 Task: Create an HTML page with a clickable button that triggers a function.
Action: Mouse moved to (68, 135)
Screenshot: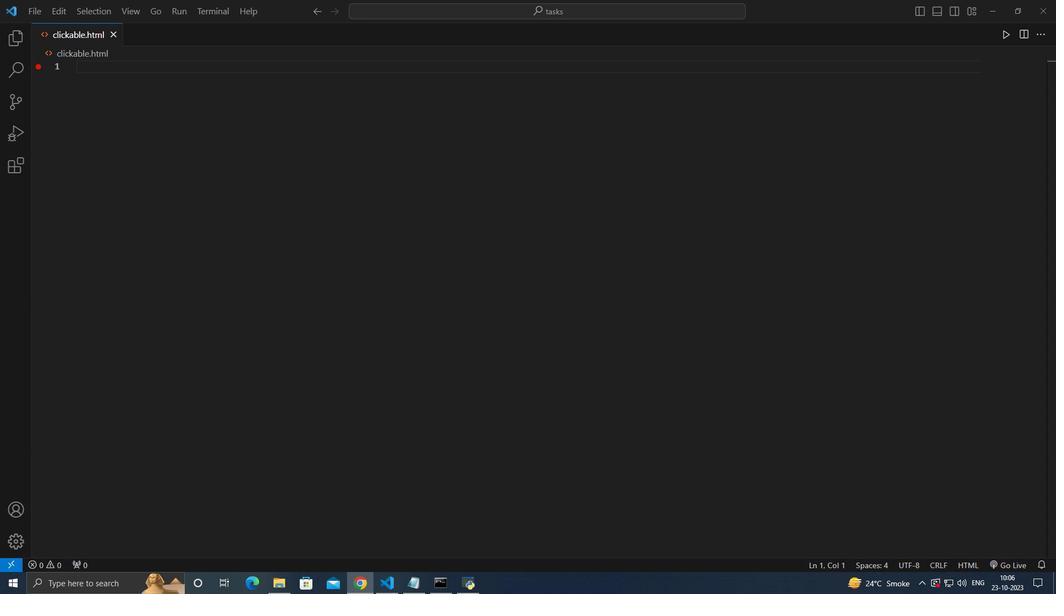 
Action: Mouse pressed left at (68, 135)
Screenshot: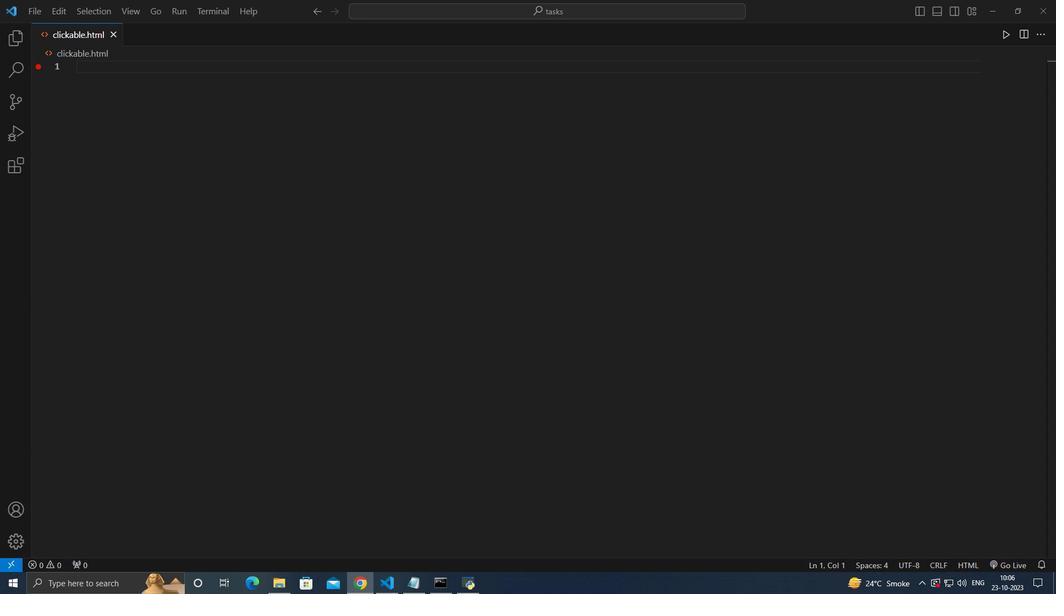 
Action: Mouse moved to (63, 149)
Screenshot: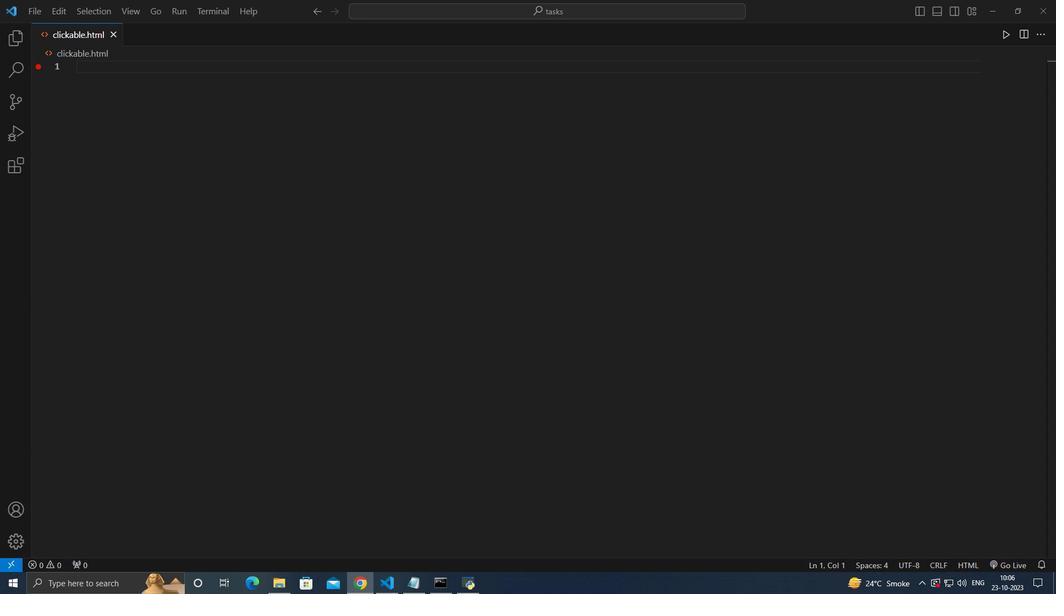 
Action: Mouse pressed left at (63, 149)
Screenshot: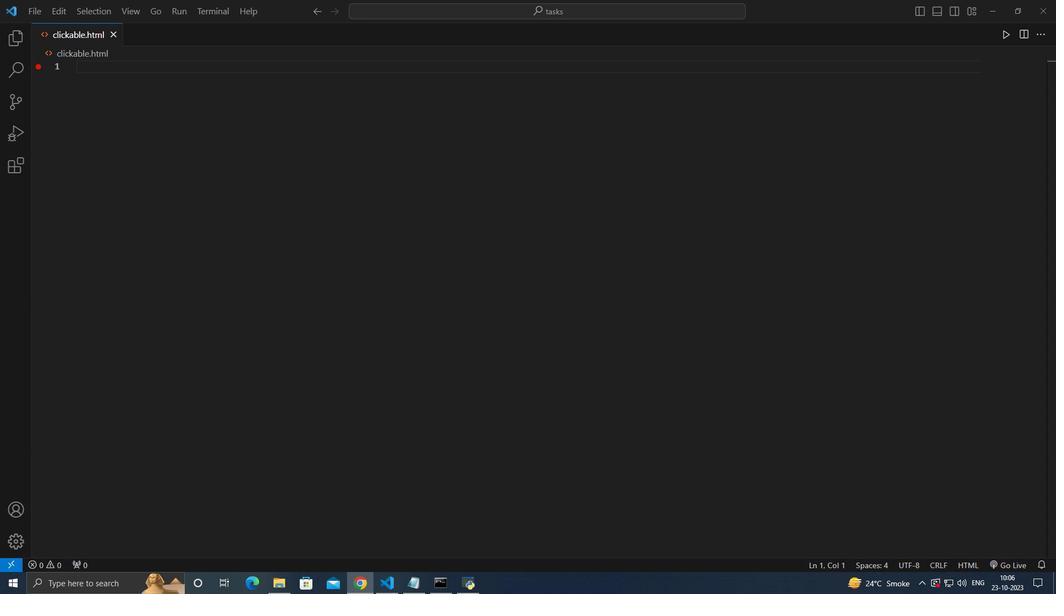 
Action: Key pressed <Key.shift_r>!<Key.enter><Key.tab><Key.tab><Key.shift><Key.shift><Key.shift><Key.shift><Key.shift><Key.shift><Key.shift><Key.shift><Key.shift><Key.shift><Key.shift><Key.shift><Key.shift>Button<Key.space><Key.shift>Click<Key.space><Key.shift>Example<Key.tab><Key.shift><Key.shift><Key.shift><Key.shift><Key.shift><Key.shift><Key.shift><Key.shift><Key.shift><Key.shift><Key.shift><Key.shift><Key.shift><Key.shift><Key.shift><Key.shift><Key.shift><Key.shift><Key.shift><Key.shift><Key.shift><Key.shift><Key.shift><Key.shift>h2<Key.enter>ctrl+A
Screenshot: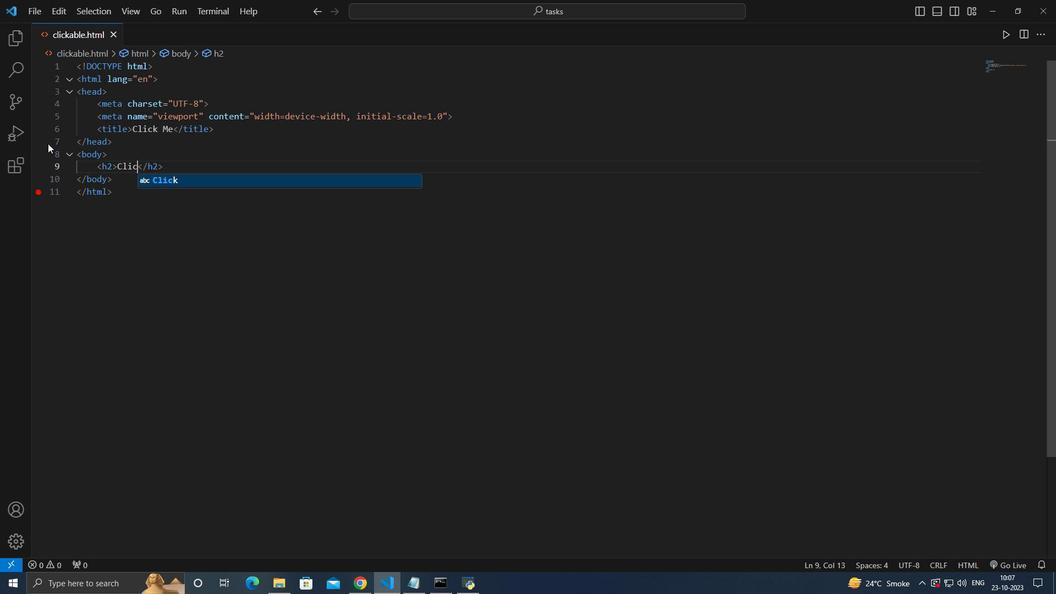 
Action: Mouse moved to (79, 159)
Screenshot: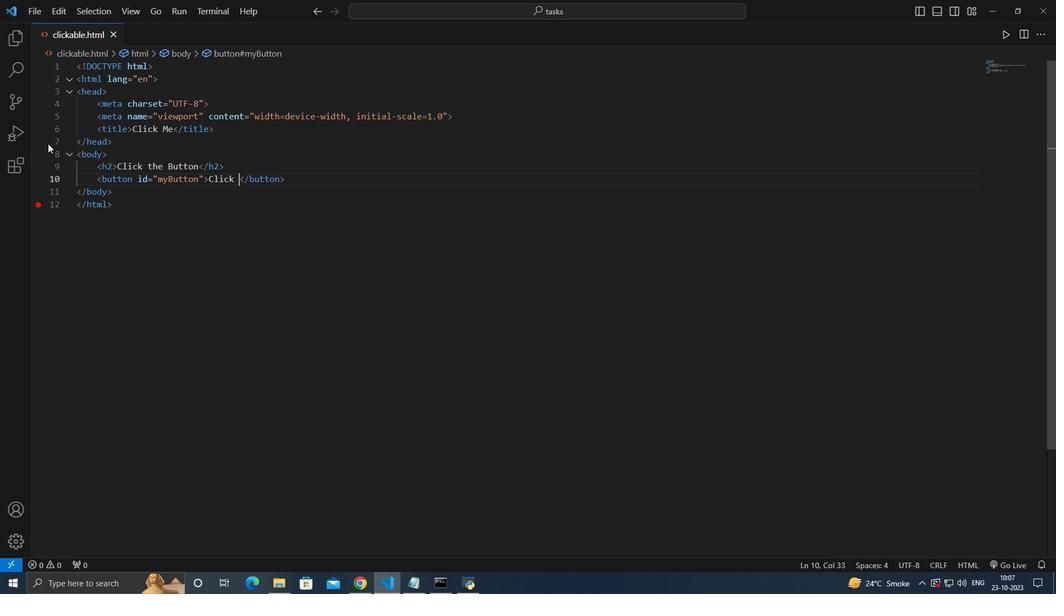 
Action: Mouse pressed left at (79, 159)
Screenshot: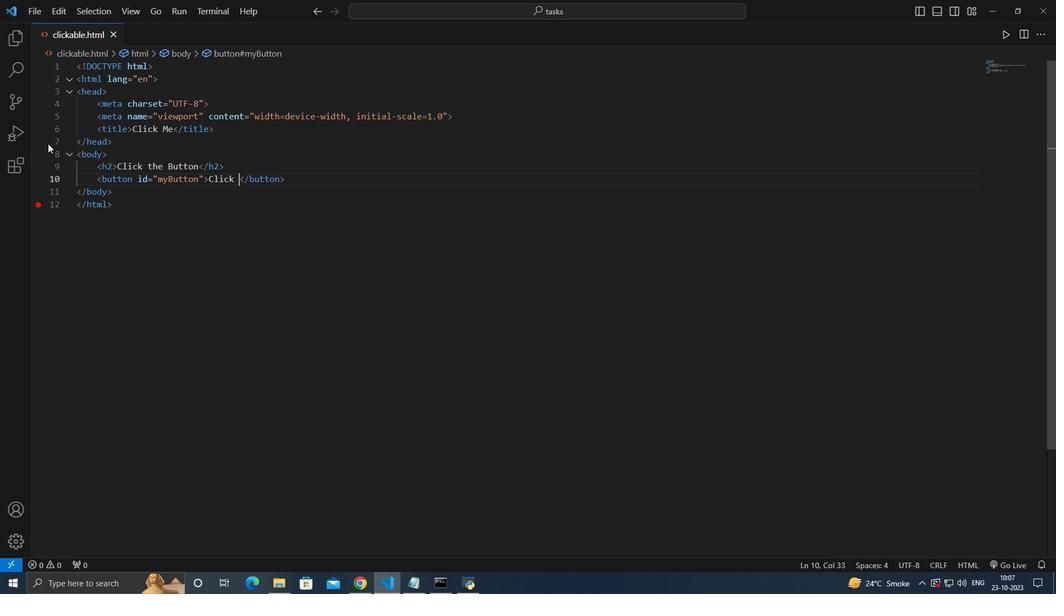 
Action: Mouse moved to (85, 166)
Screenshot: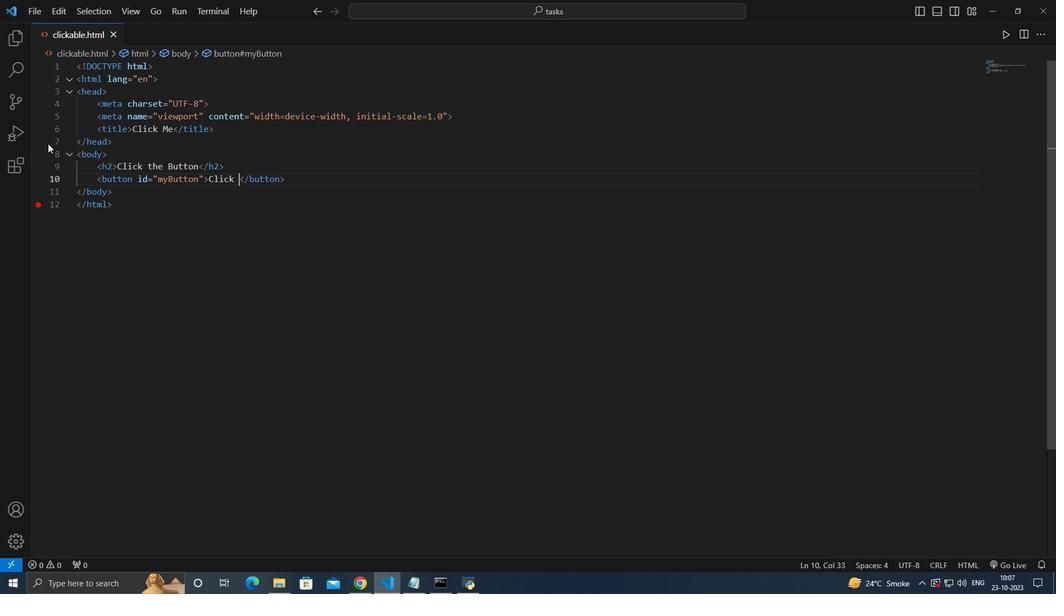 
Action: Mouse pressed left at (85, 166)
Screenshot: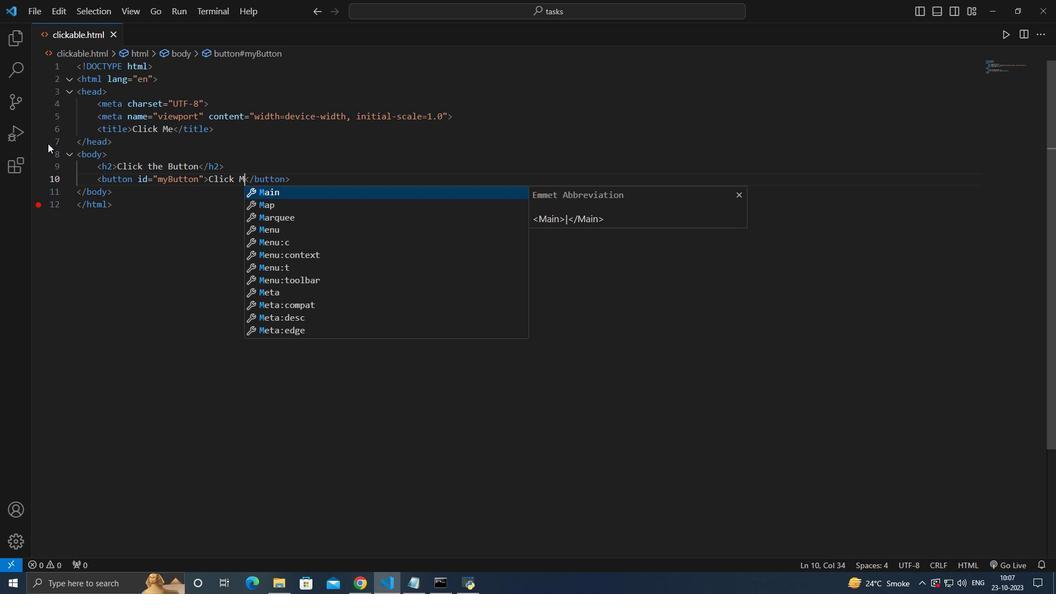 
Action: Mouse moved to (74, 158)
Screenshot: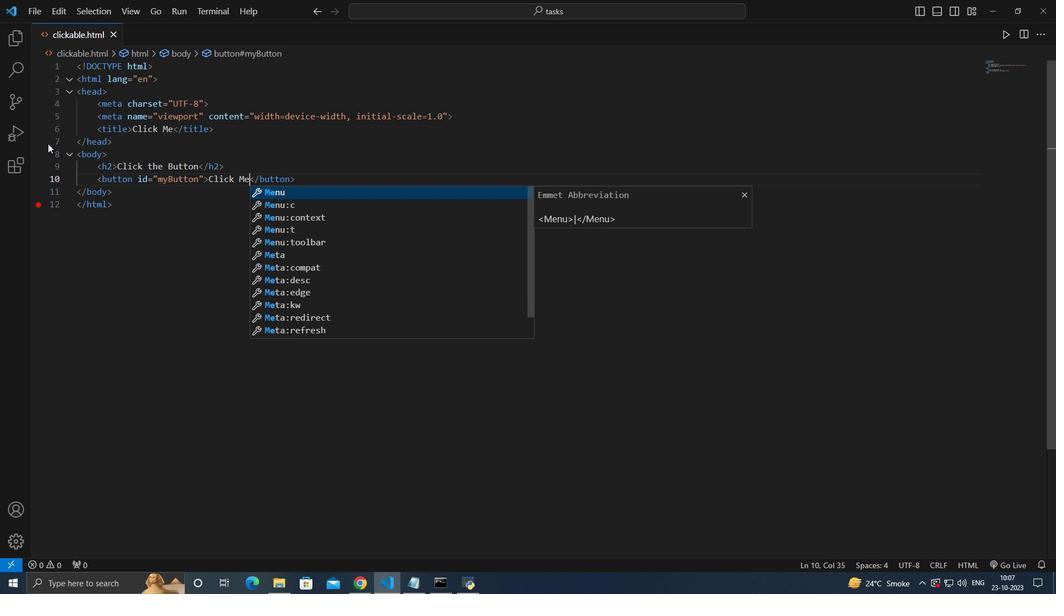 
Action: Mouse pressed left at (74, 158)
Screenshot: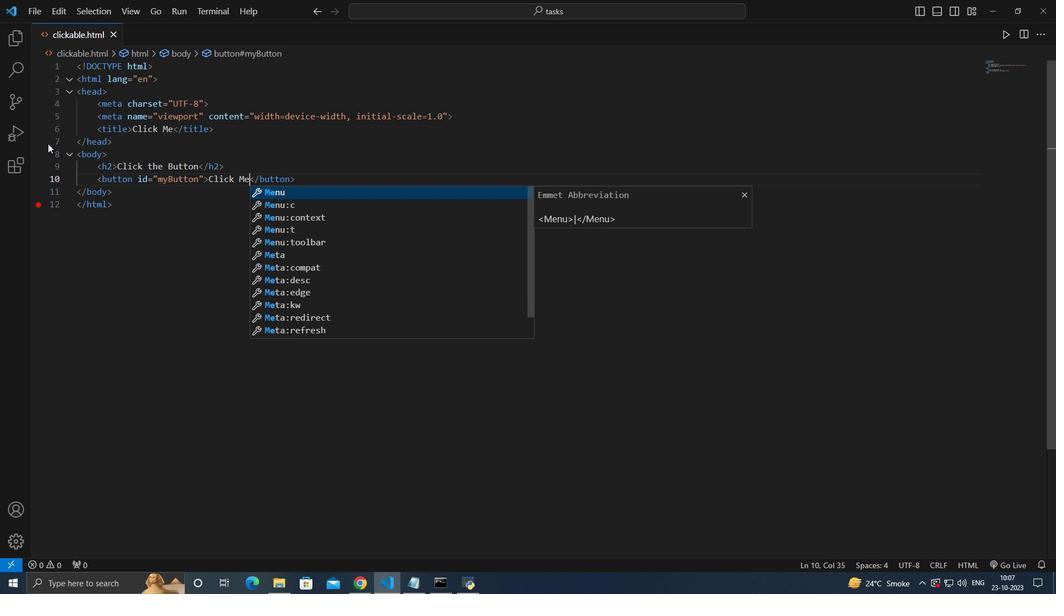 
Action: Mouse pressed right at (74, 158)
Screenshot: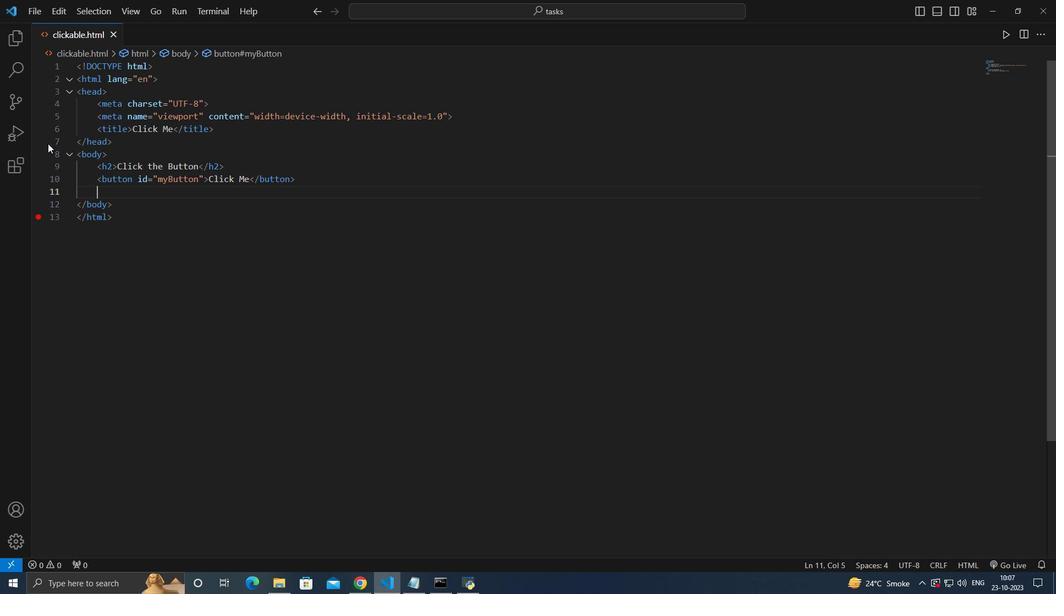 
Action: Mouse moved to (75, 156)
Screenshot: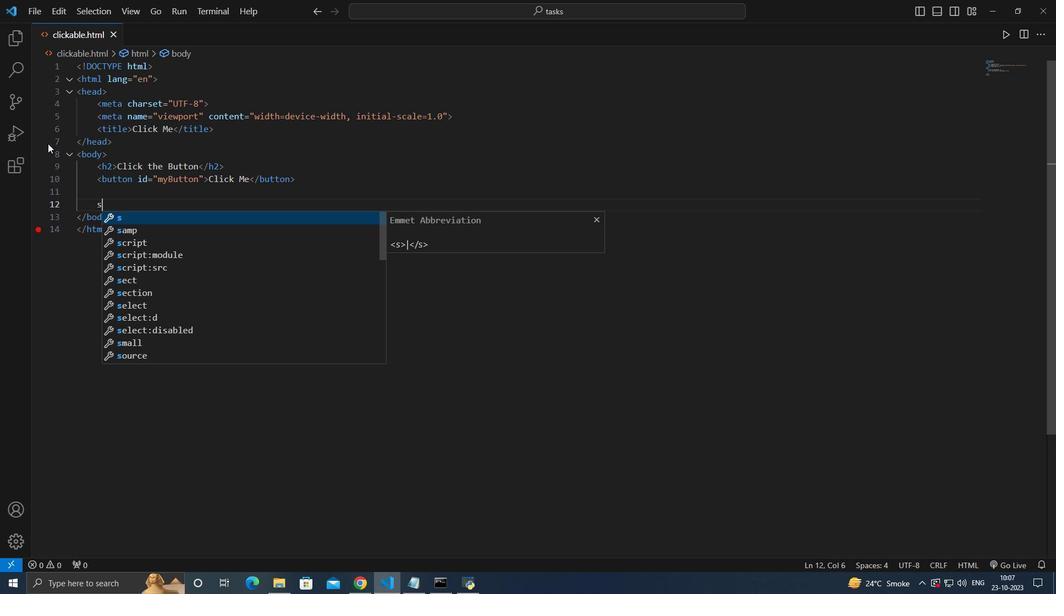 
Action: Mouse pressed left at (75, 156)
Screenshot: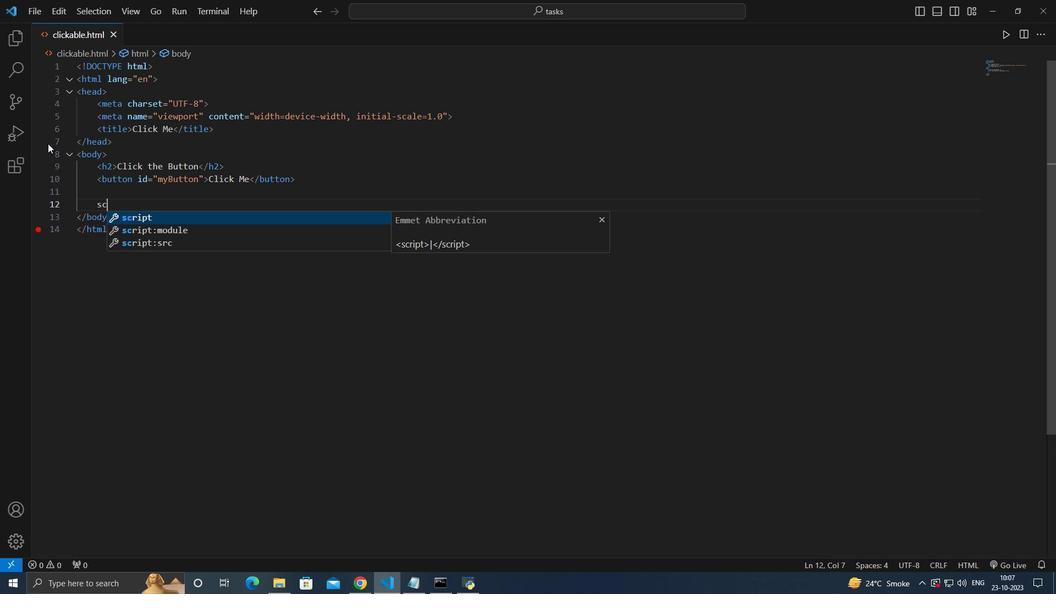 
Action: Mouse moved to (68, 135)
Screenshot: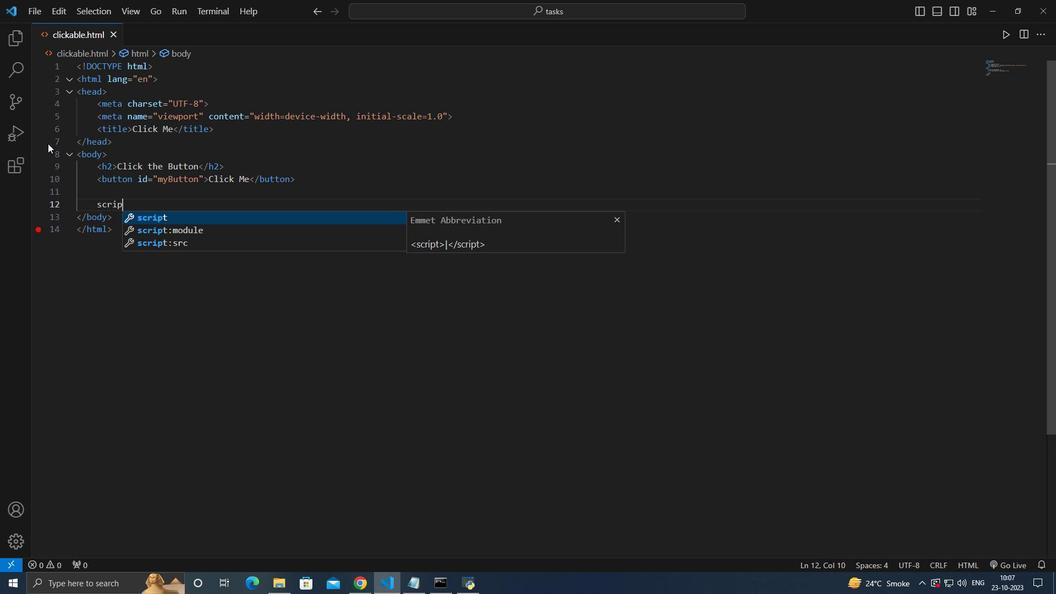 
Action: Mouse pressed left at (68, 135)
Screenshot: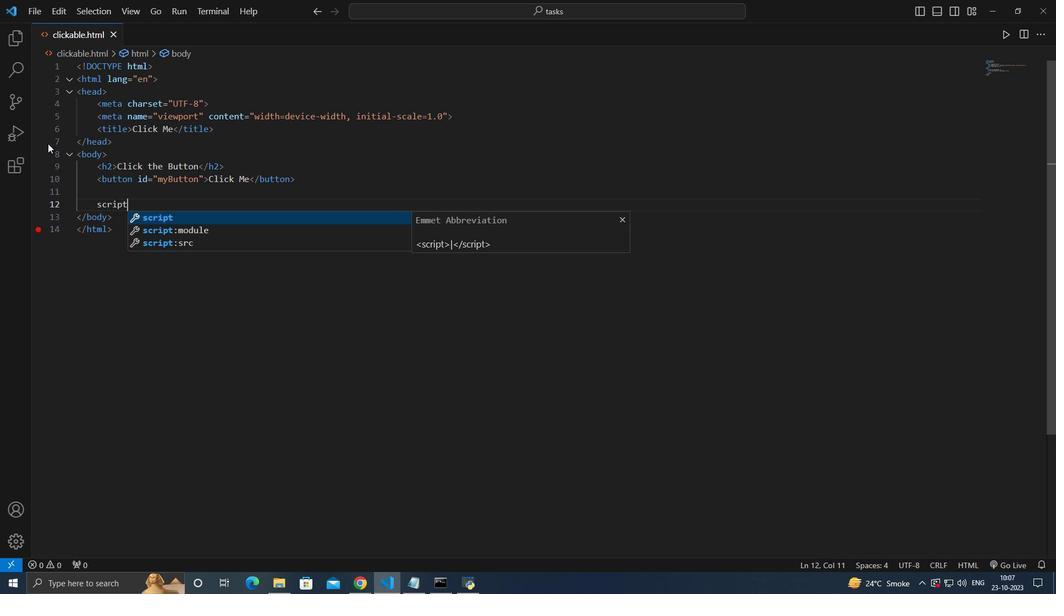 
Action: Mouse moved to (48, 165)
Screenshot: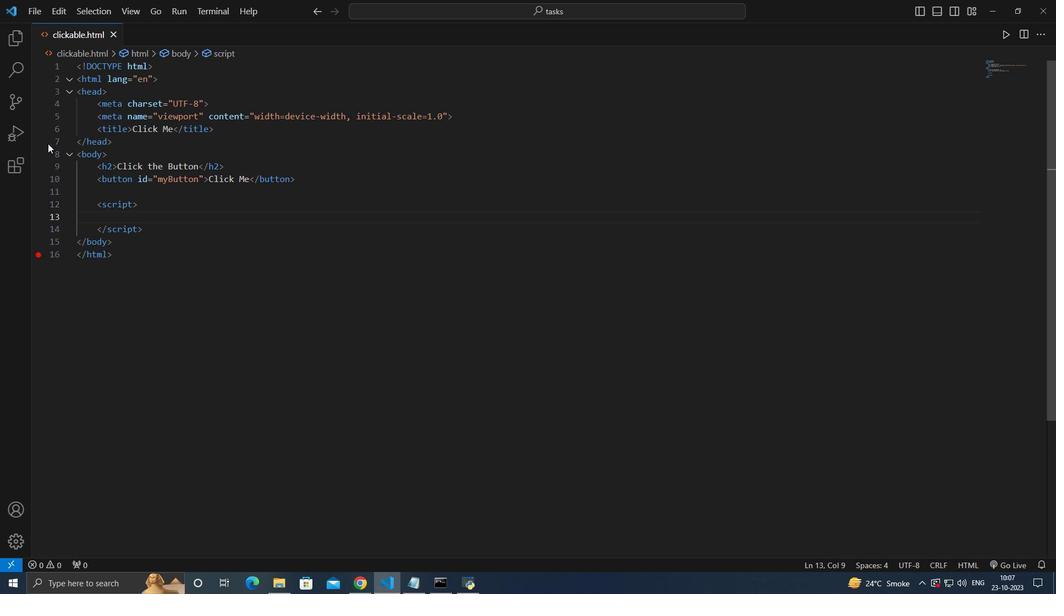 
Action: Mouse pressed left at (48, 165)
Screenshot: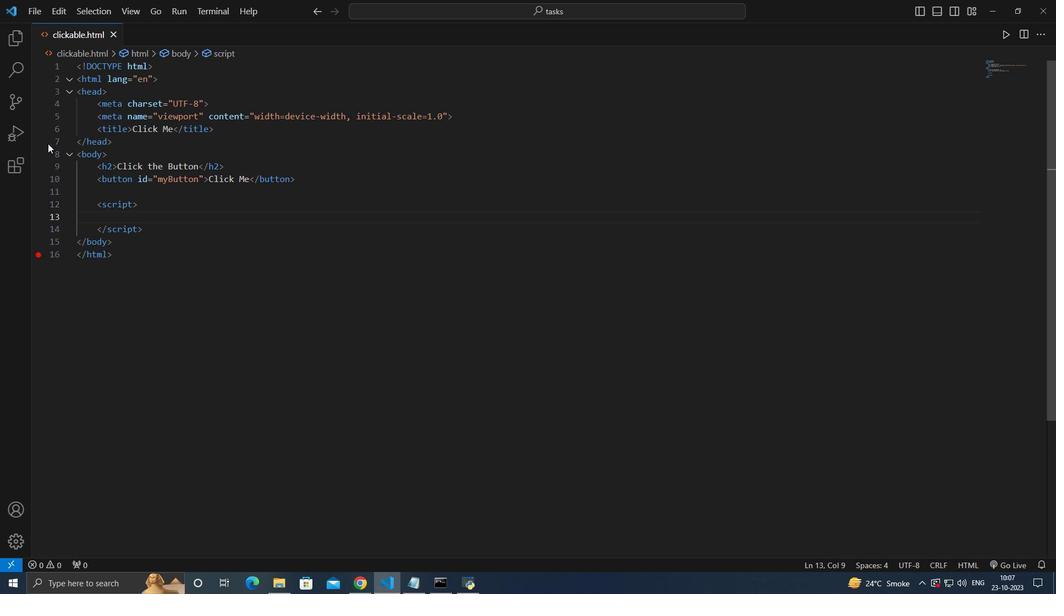 
Action: Mouse moved to (48, 165)
Screenshot: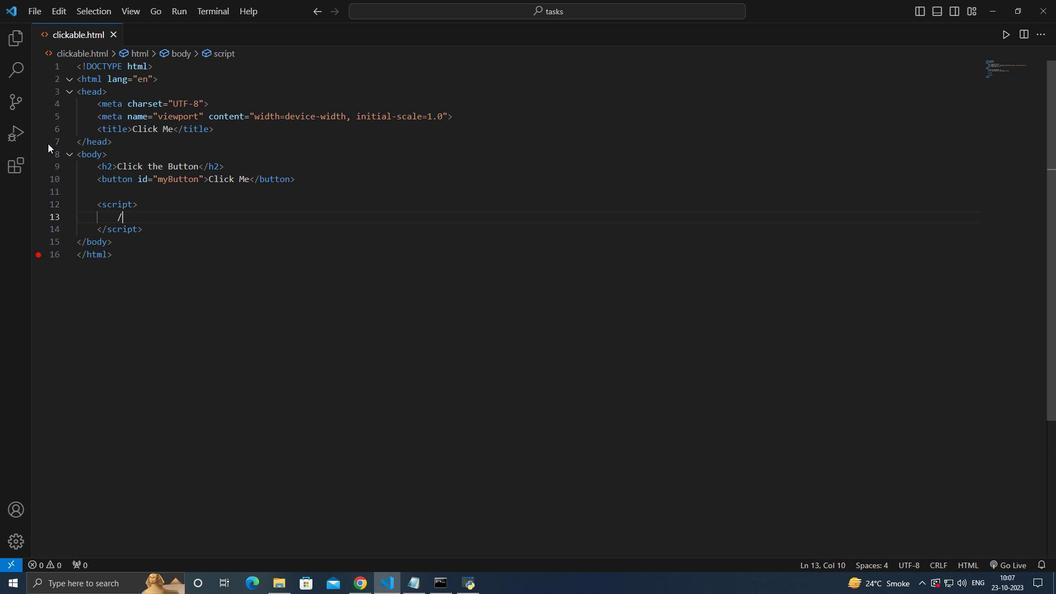 
Action: Mouse pressed left at (46, 144)
Screenshot: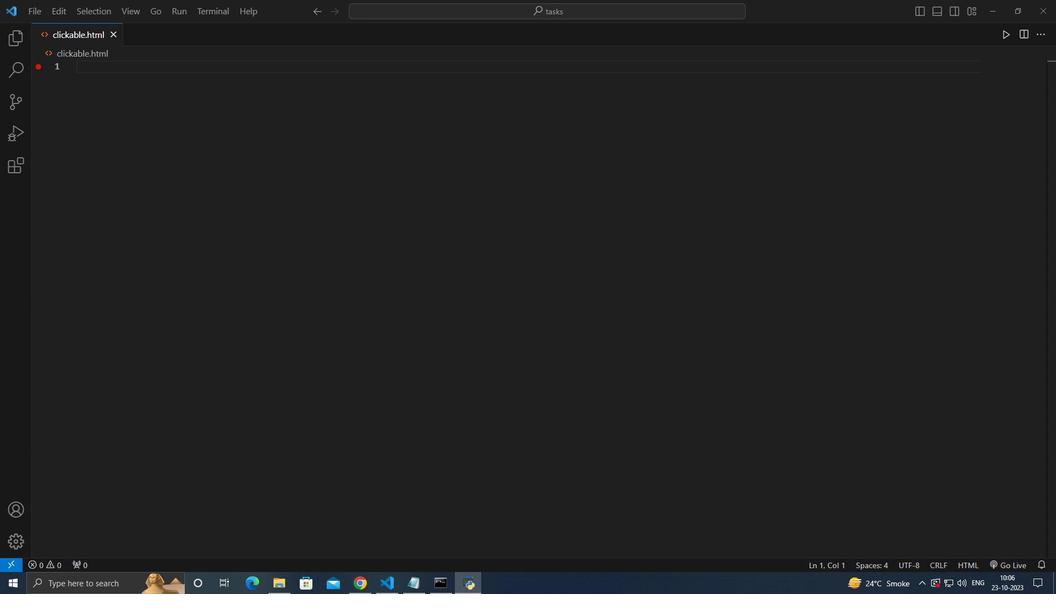 
Action: Mouse moved to (47, 144)
Screenshot: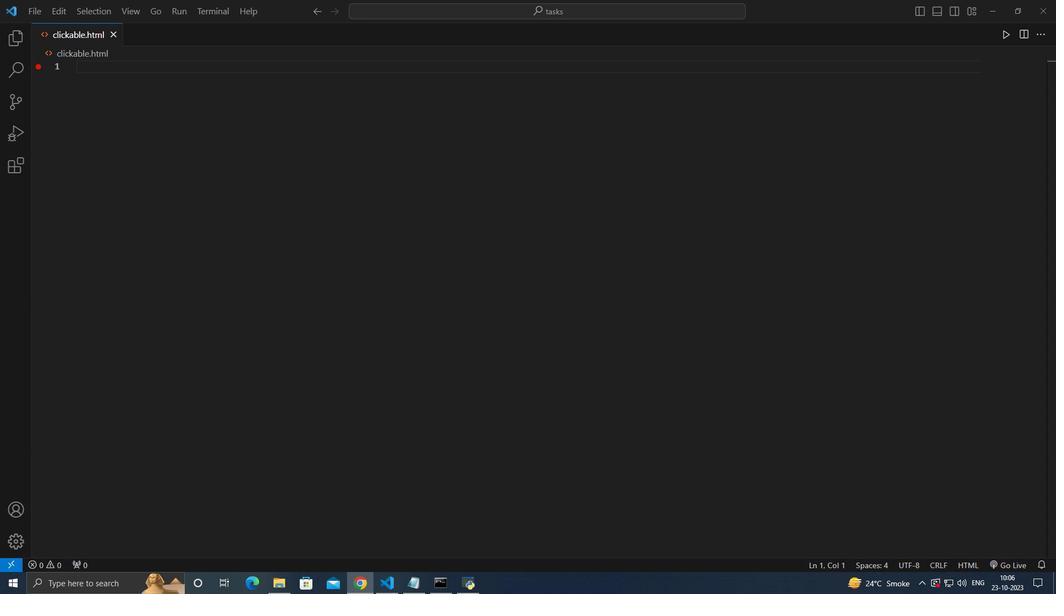 
Action: Mouse pressed left at (47, 144)
Screenshot: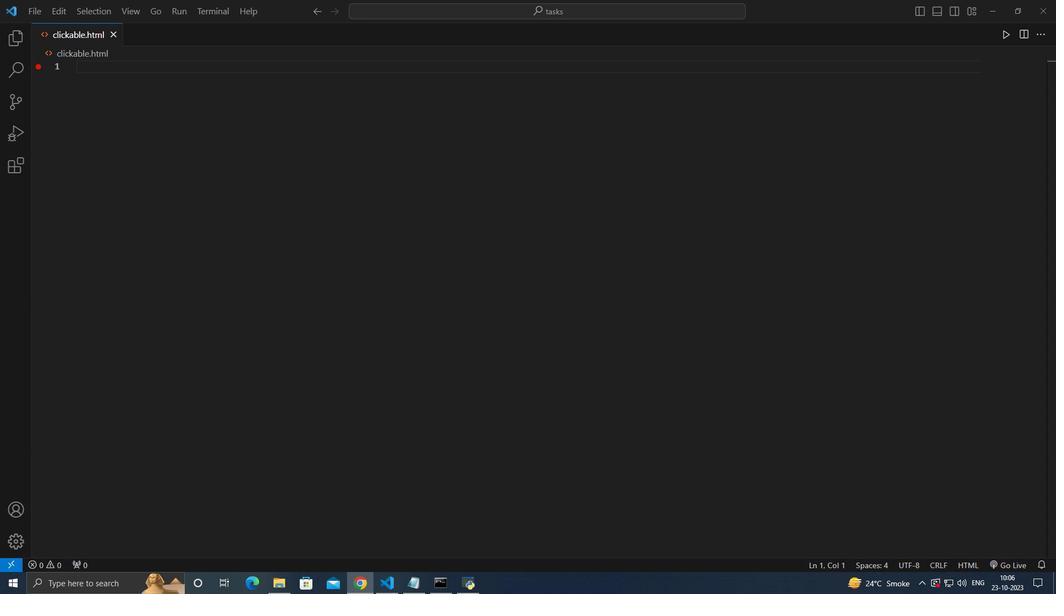 
Action: Mouse moved to (47, 144)
Screenshot: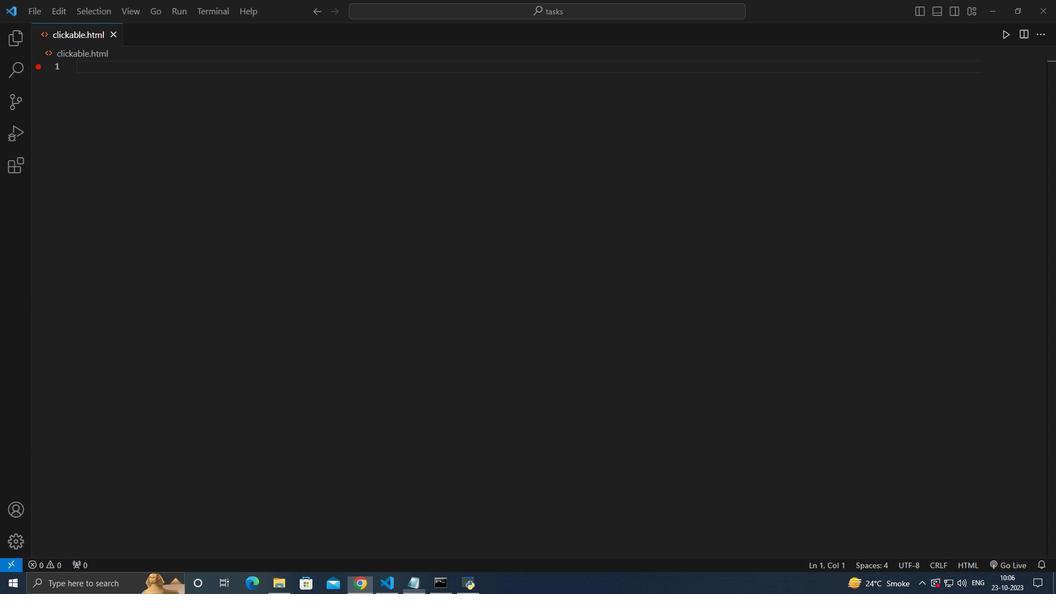 
Action: Mouse pressed left at (47, 144)
Screenshot: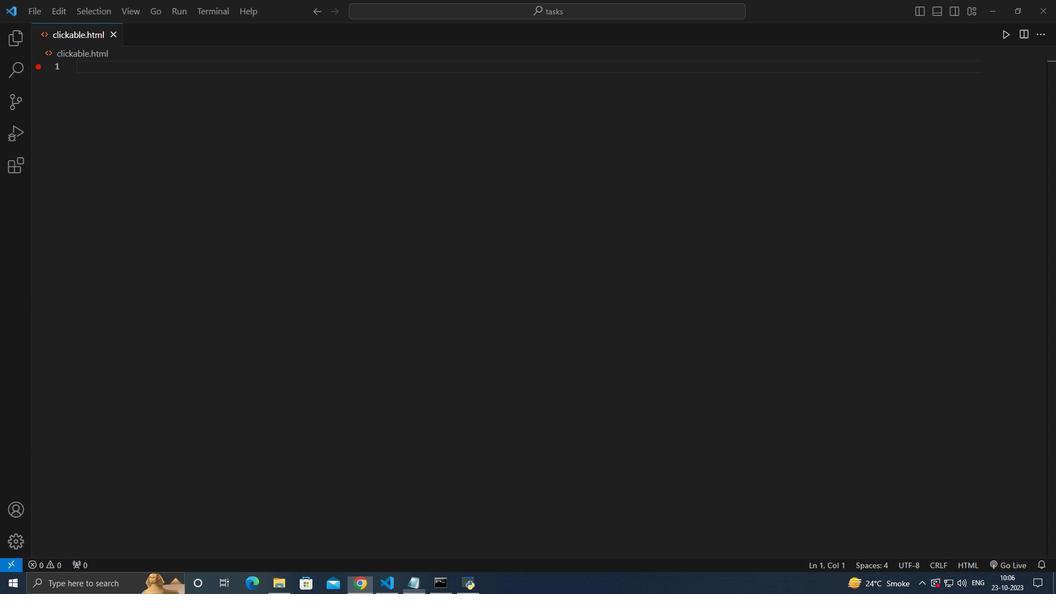 
Action: Mouse moved to (47, 144)
Screenshot: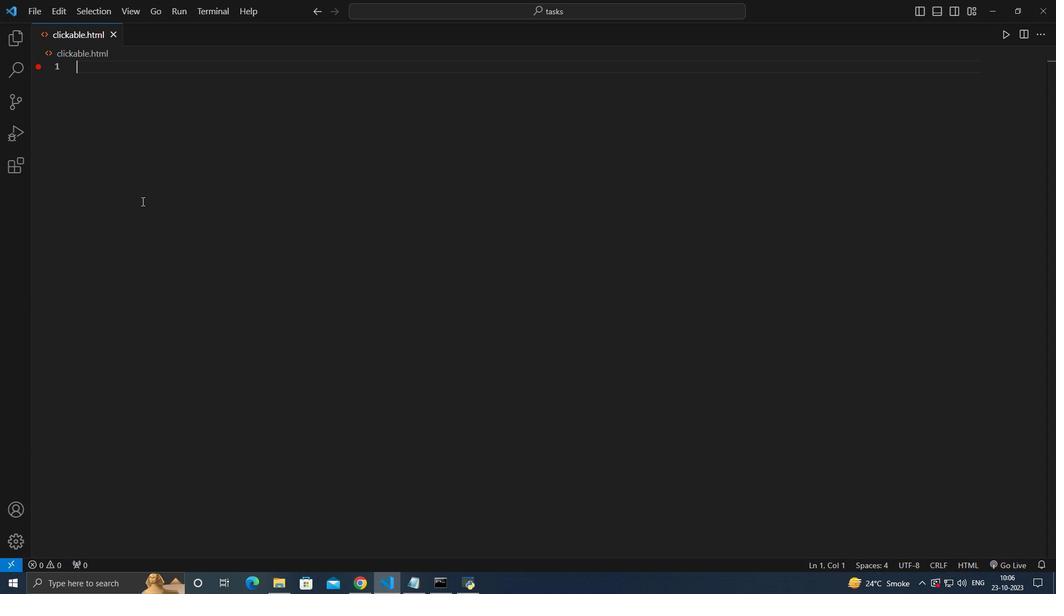 
Action: Mouse pressed left at (47, 144)
Screenshot: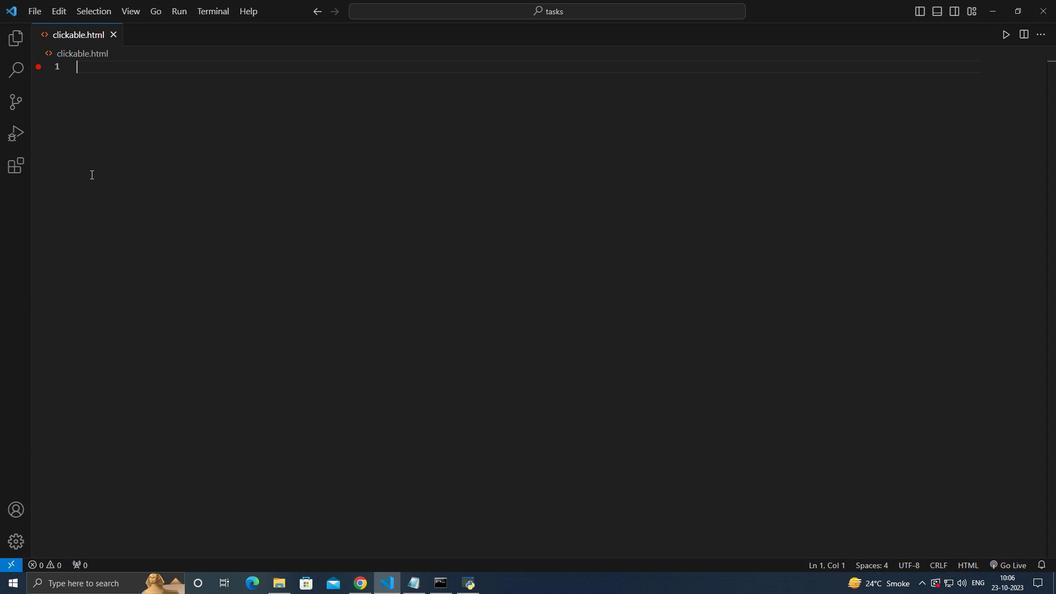 
Action: Mouse moved to (47, 144)
Screenshot: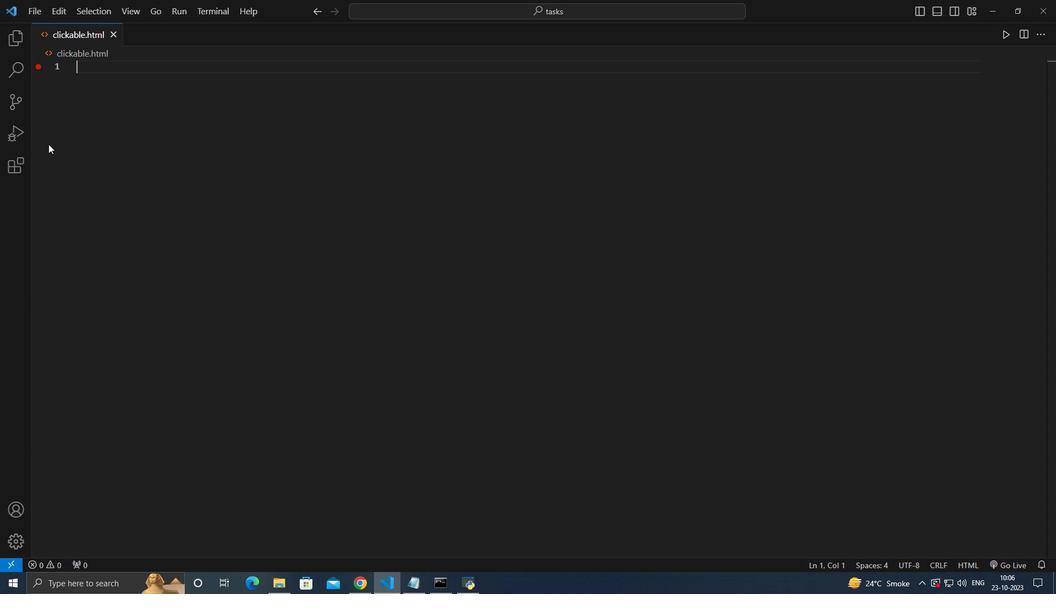 
Action: Mouse pressed left at (47, 144)
Screenshot: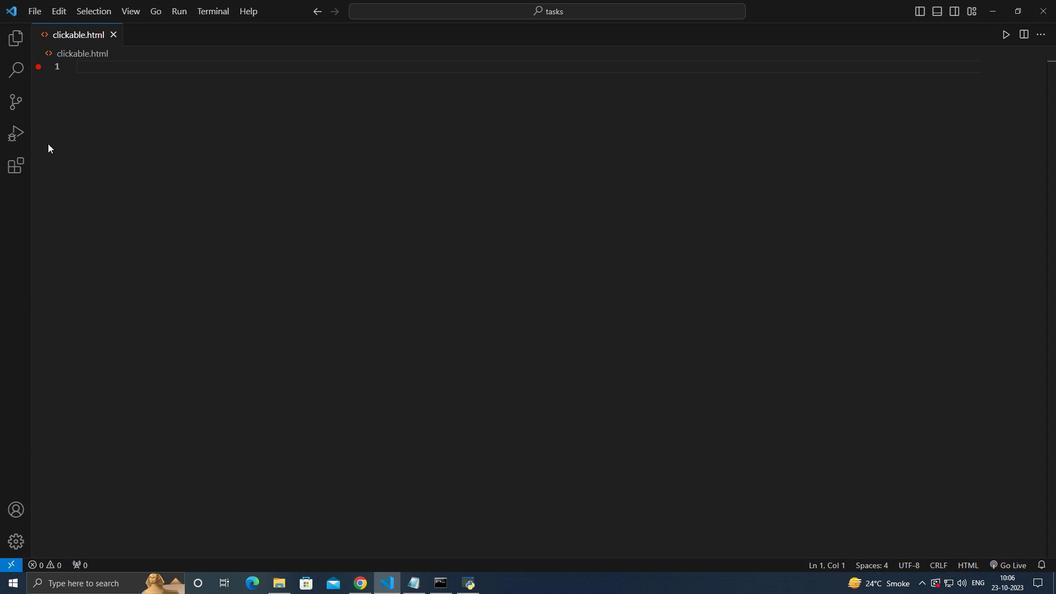 
Action: Mouse moved to (47, 144)
Screenshot: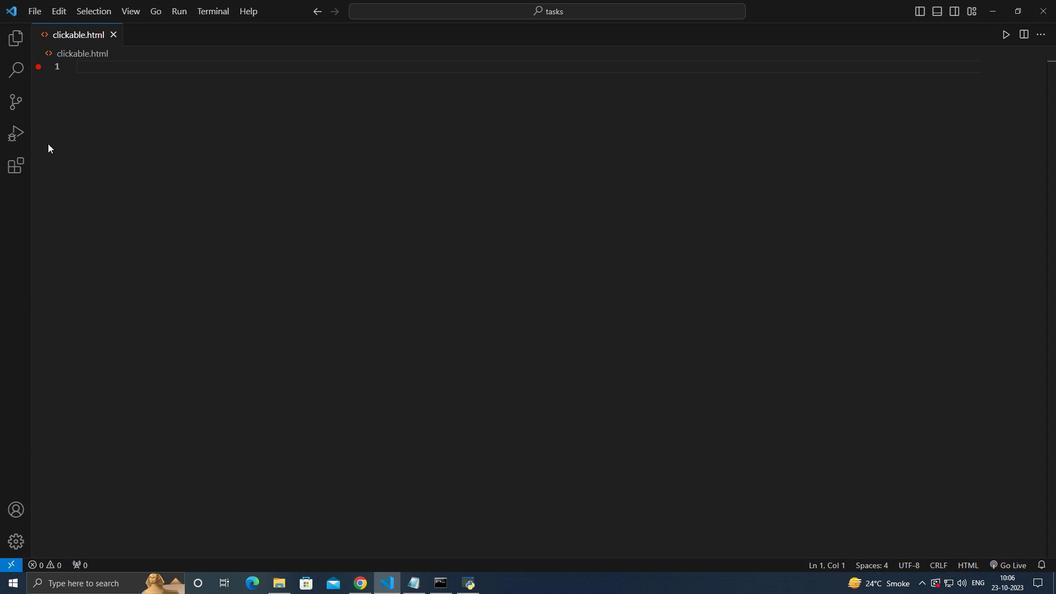 
Action: Mouse pressed left at (47, 144)
Screenshot: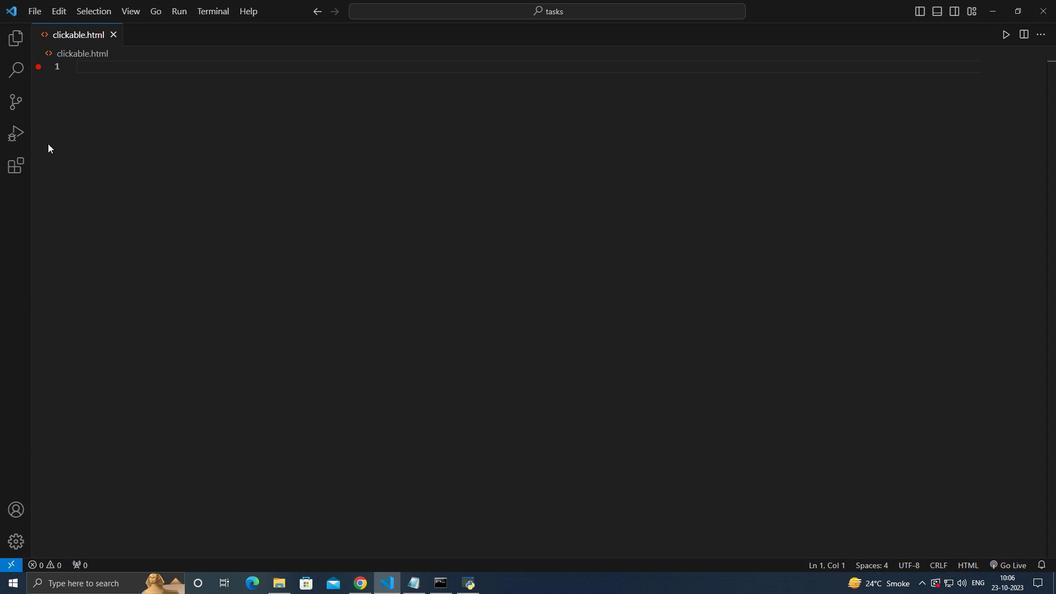 
Action: Mouse pressed left at (47, 144)
Screenshot: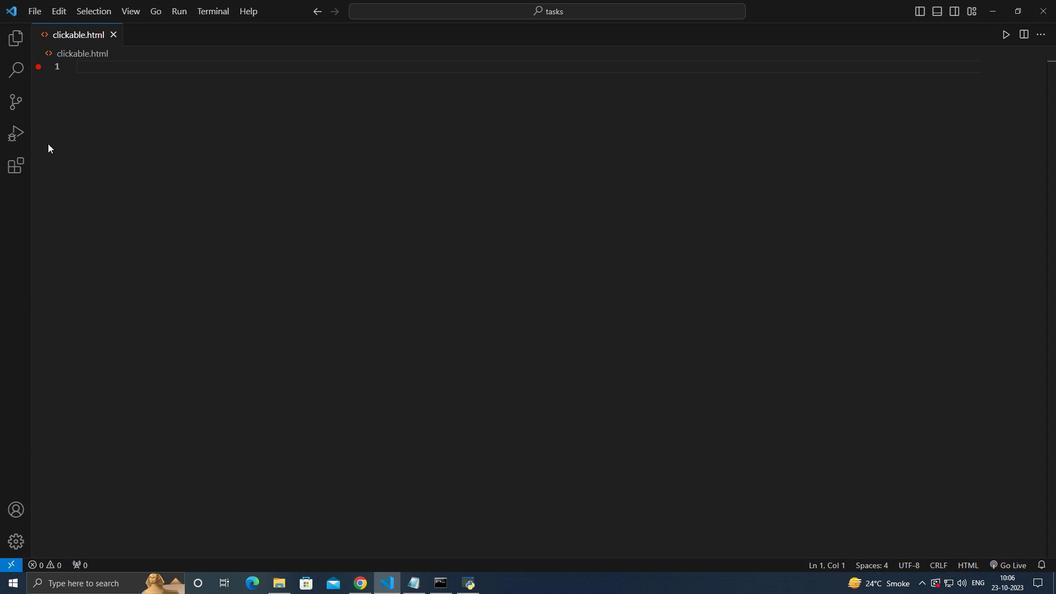 
Action: Mouse moved to (47, 144)
Screenshot: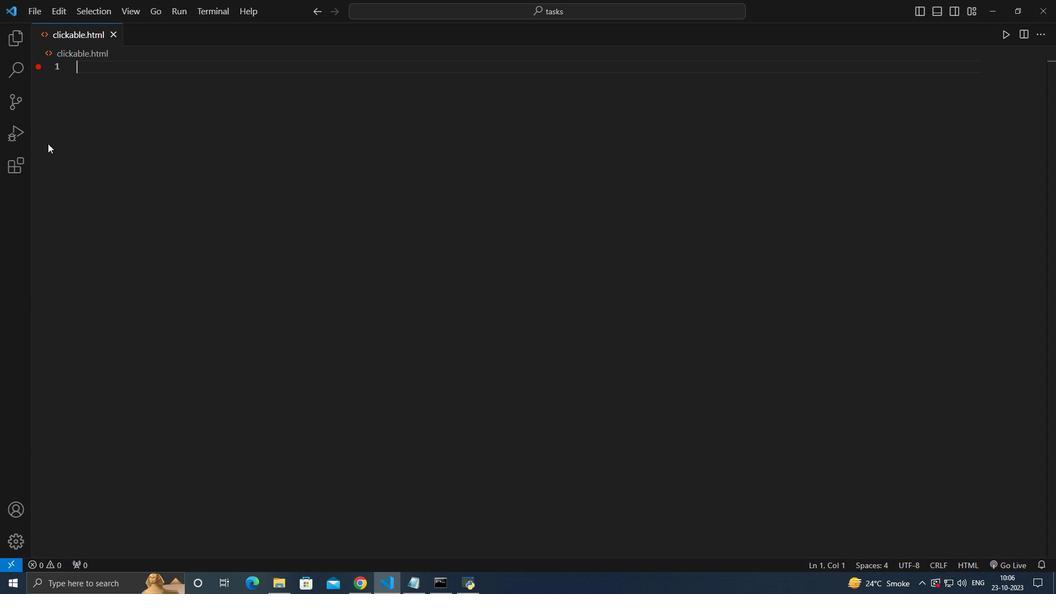 
Action: Mouse pressed left at (47, 144)
Screenshot: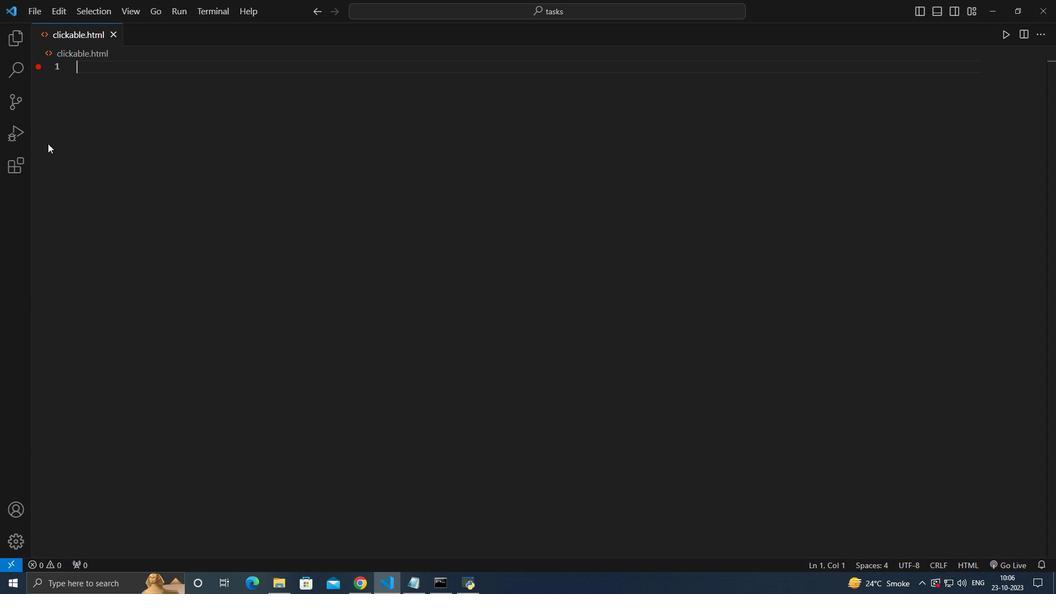 
Action: Mouse moved to (47, 144)
Screenshot: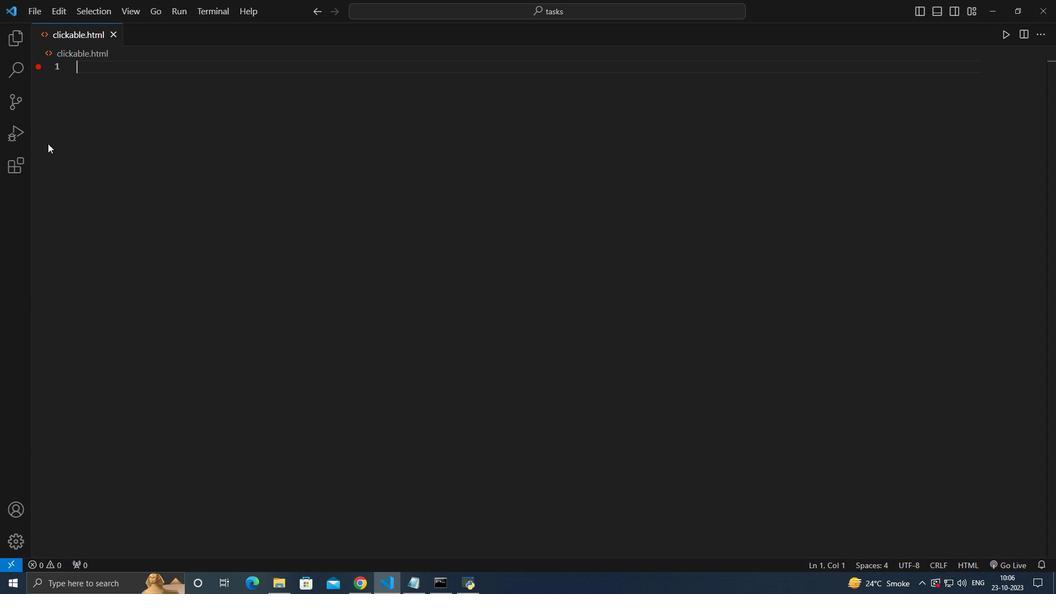 
Action: Mouse pressed left at (47, 144)
Screenshot: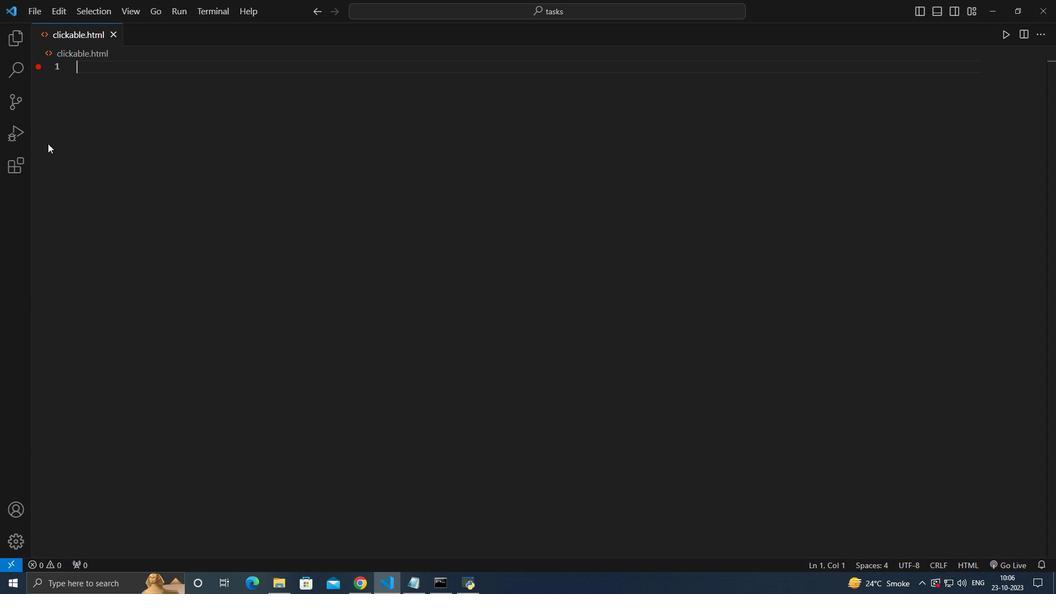 
Action: Mouse moved to (47, 144)
Screenshot: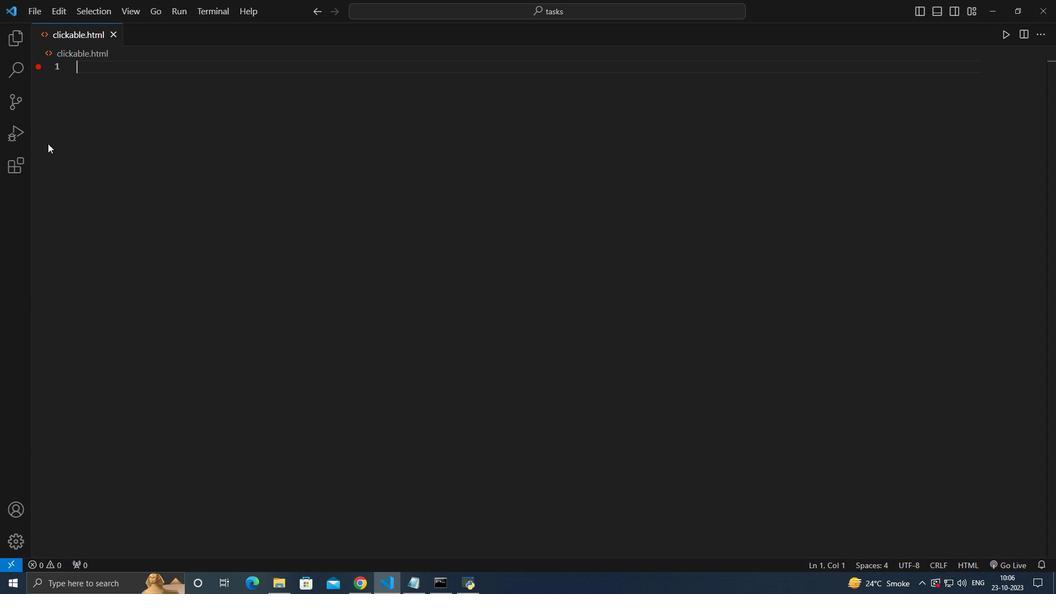 
Action: Mouse pressed left at (47, 144)
Screenshot: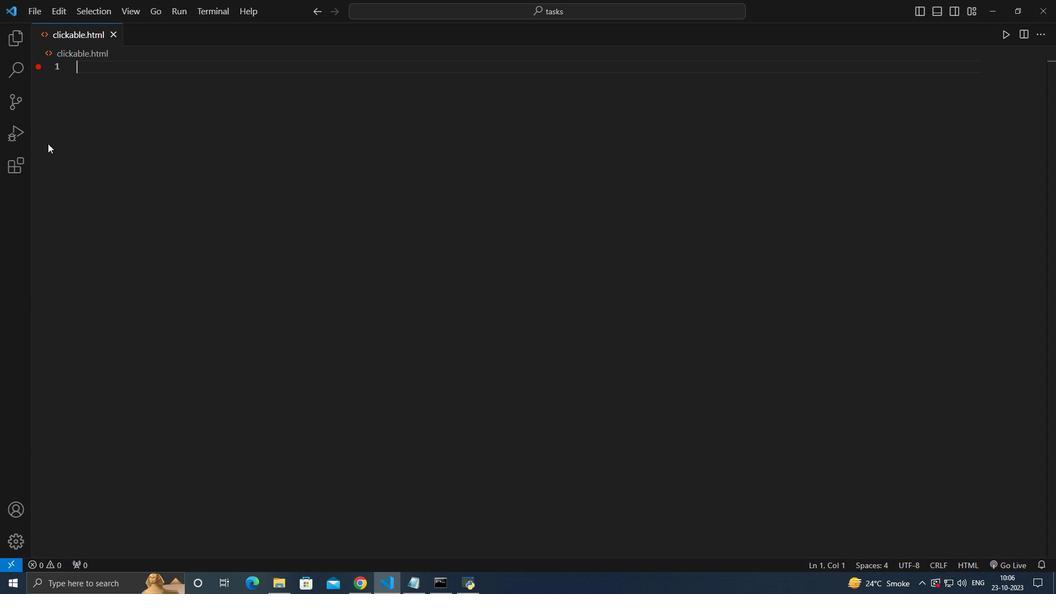 
Action: Mouse moved to (47, 144)
Screenshot: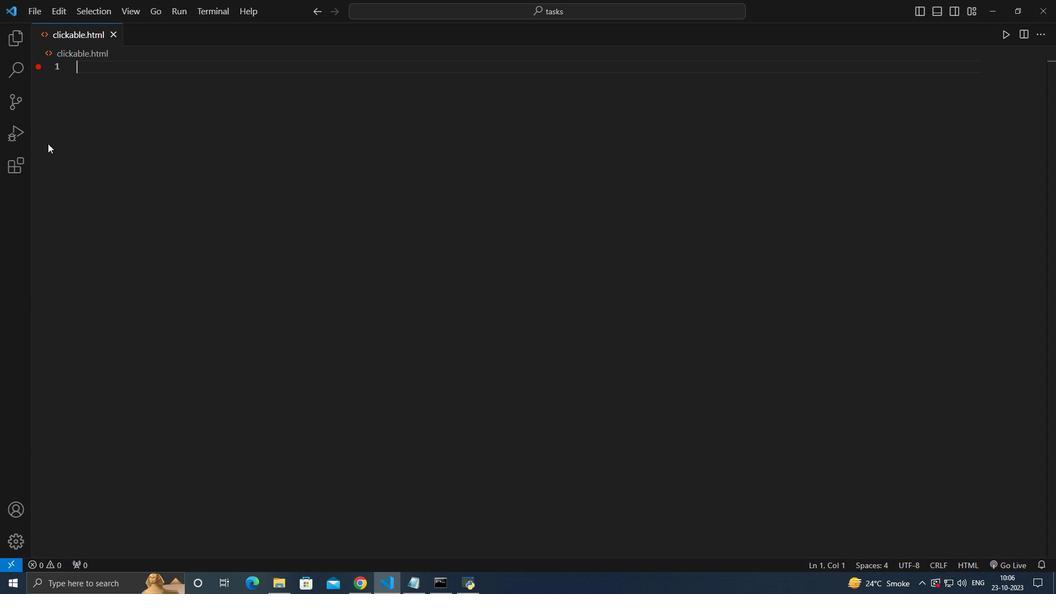 
Action: Mouse pressed left at (47, 144)
Screenshot: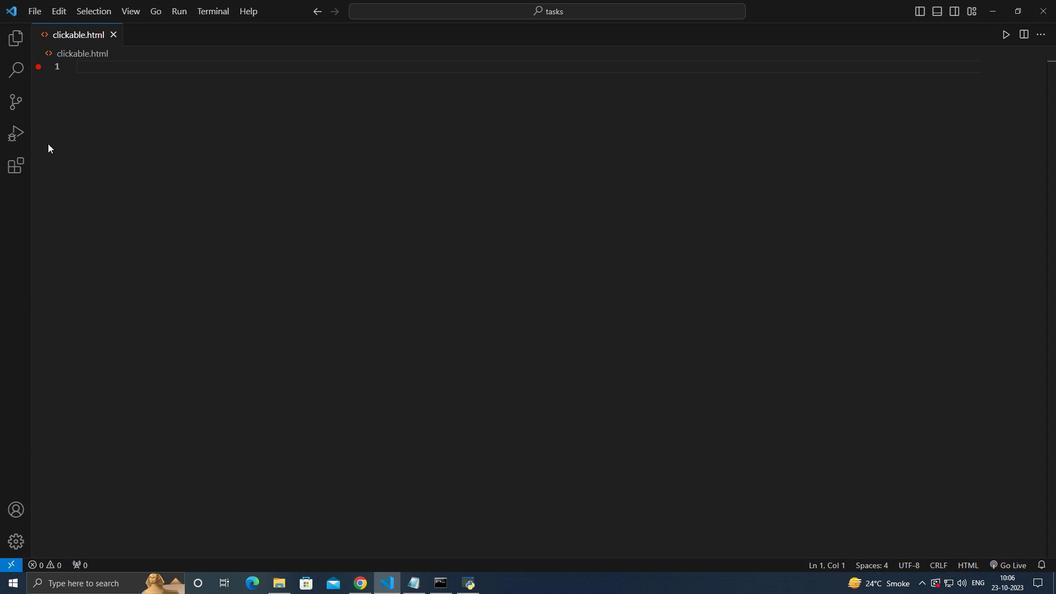 
Action: Mouse pressed left at (47, 144)
Screenshot: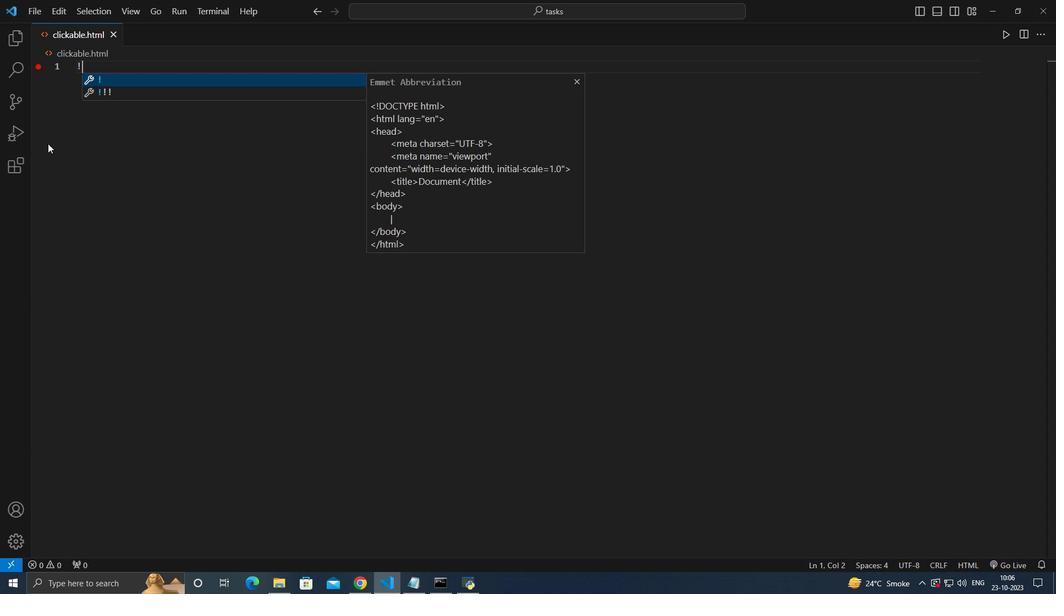 
Action: Mouse pressed left at (46, 144)
Screenshot: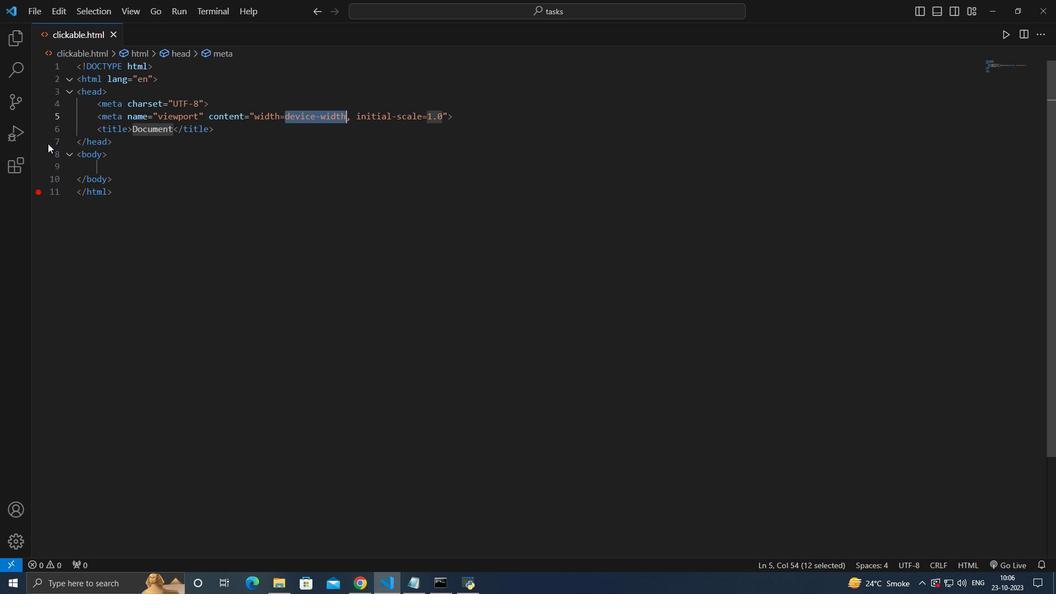 
Action: Mouse moved to (57, 165)
Screenshot: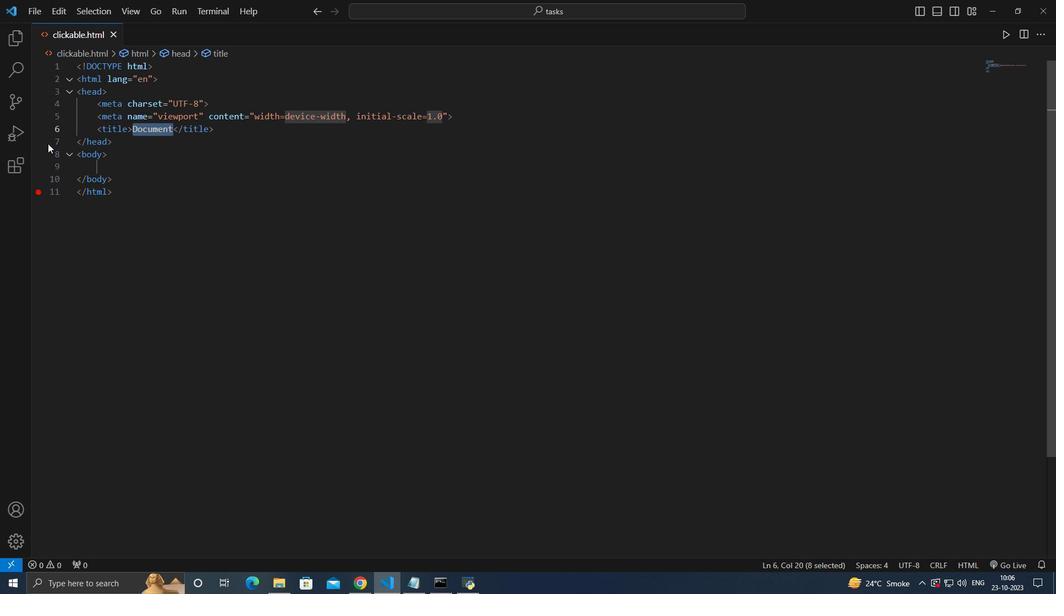 
Action: Mouse pressed left at (47, 154)
Screenshot: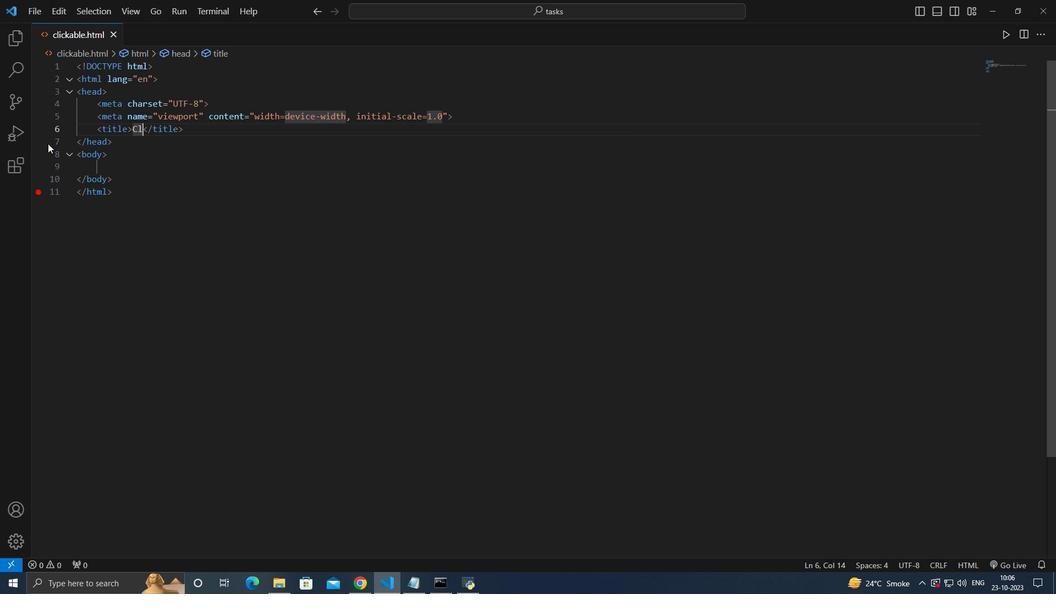 
Action: Mouse moved to (44, 144)
Screenshot: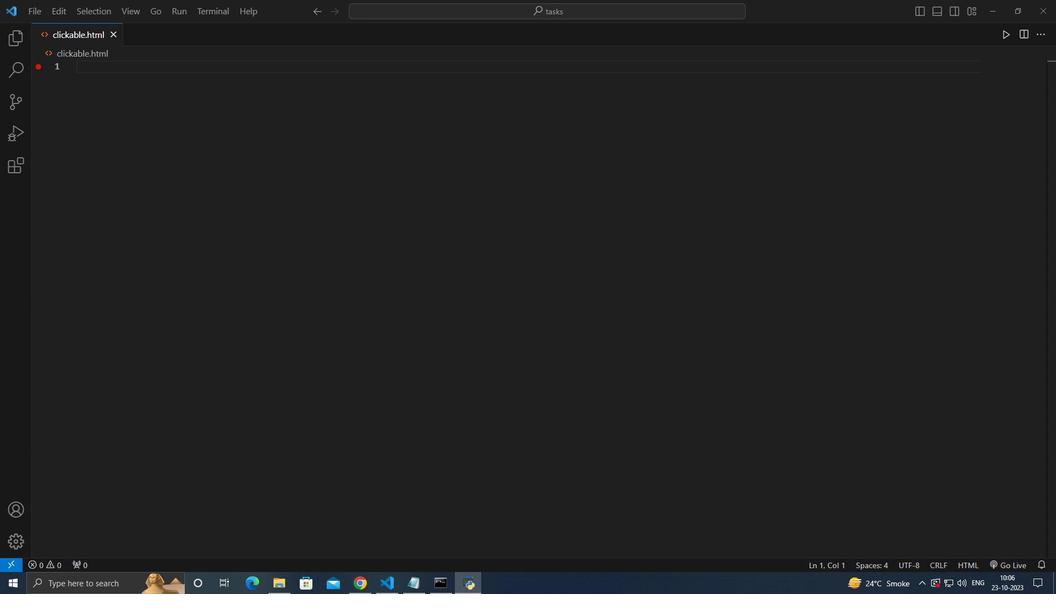 
Action: Mouse pressed left at (44, 144)
Screenshot: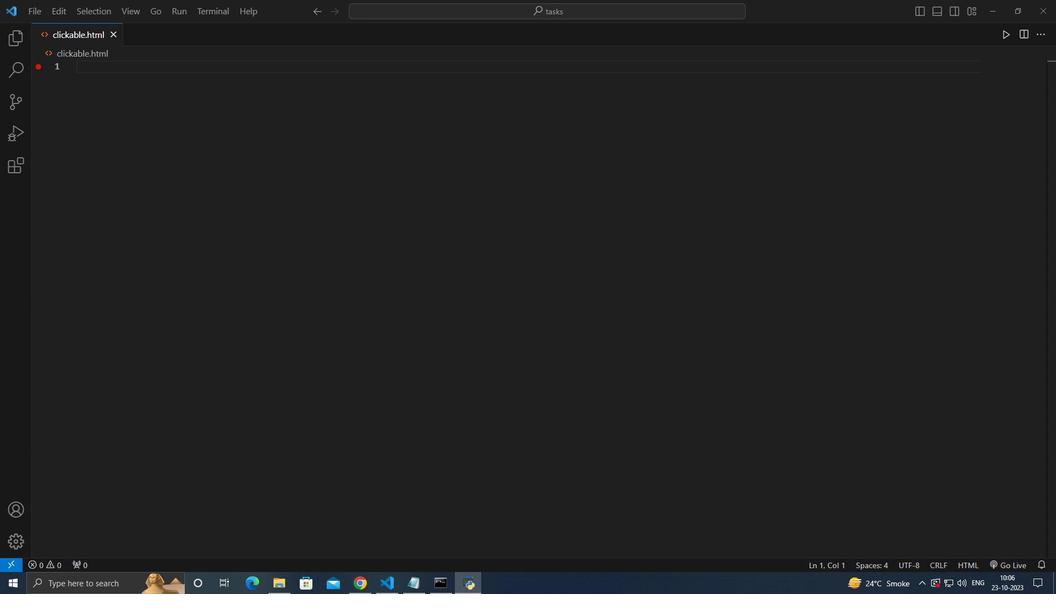 
Action: Mouse moved to (46, 144)
Screenshot: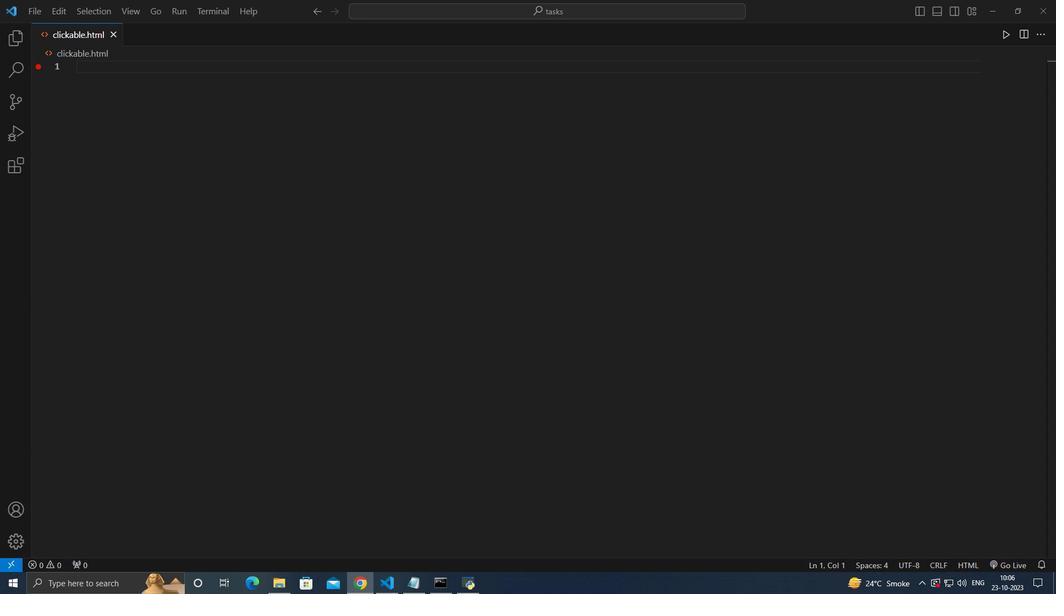 
Action: Mouse pressed left at (46, 144)
Screenshot: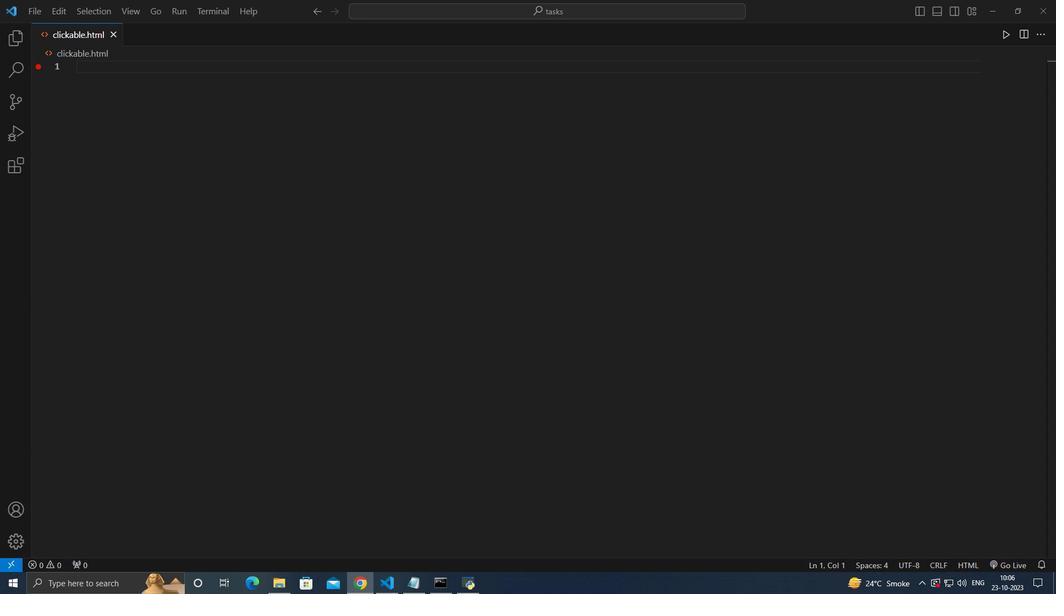 
Action: Mouse moved to (62, 155)
Screenshot: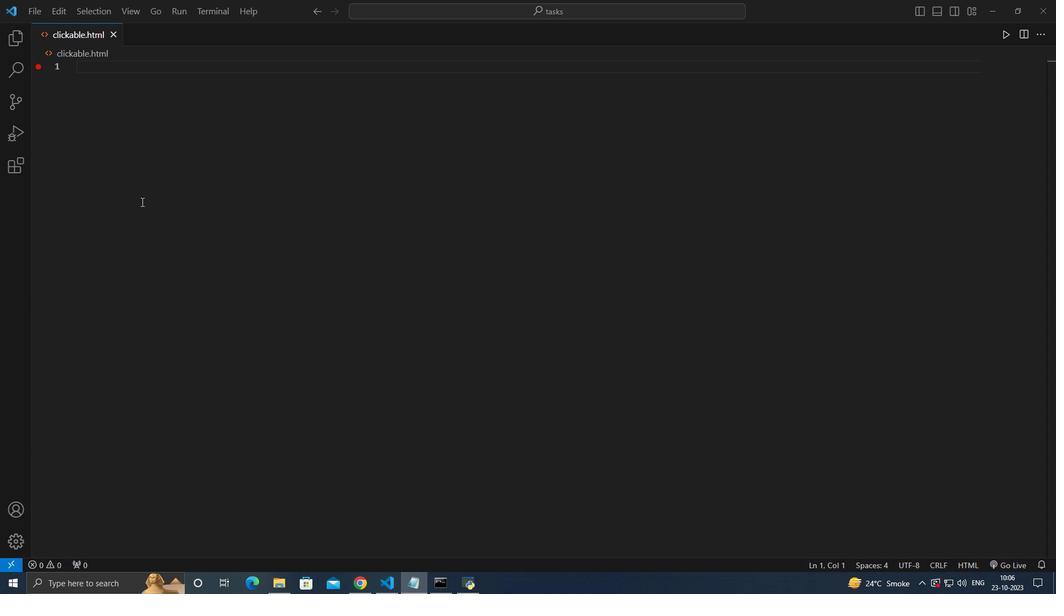 
Action: Mouse pressed left at (62, 155)
Screenshot: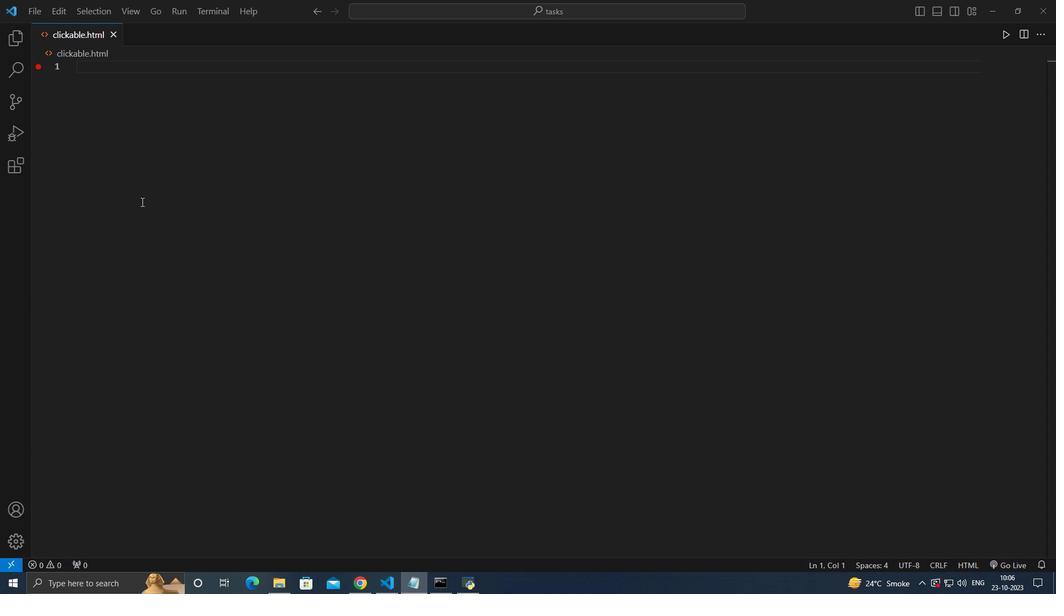 
Action: Mouse moved to (59, 158)
Screenshot: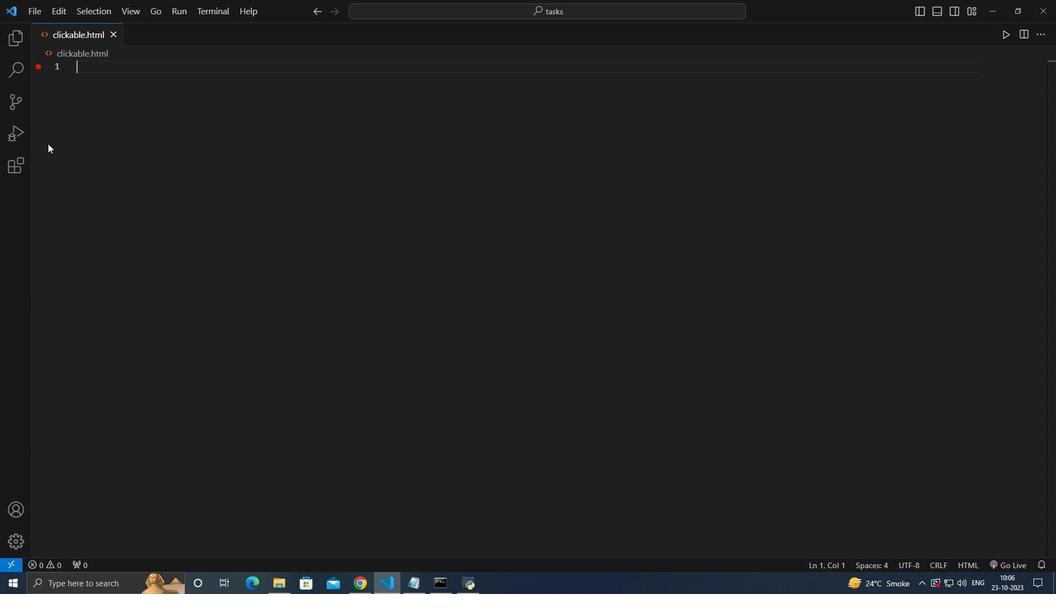 
Action: Key pressed <Key.shift_r>!<Key.enter><Key.tab><Key.tab><Key.shift><Key.shift><Key.shift><Key.shift><Key.shift><Key.shift><Key.shift><Key.shift><Key.shift><Key.shift><Key.shift><Key.shift><Key.shift><Key.shift><Key.shift><Key.shift><Key.shift><Key.shift><Key.shift><Key.shift><Key.shift><Key.shift><Key.shift><Key.shift><Key.shift><Key.shift><Key.shift><Key.shift><Key.shift><Key.shift><Key.shift><Key.shift><Key.shift><Key.shift><Key.shift><Key.shift><Key.shift><Key.shift>Click<Key.space><Key.shift>Me<Key.esc><Key.tab>h2<Key.enter><Key.shift><Key.shift><Key.shift><Key.shift><Key.shift><Key.shift><Key.shift><Key.shift><Key.shift><Key.shift><Key.shift><Key.shift><Key.shift><Key.shift><Key.shift><Key.shift><Key.shift><Key.shift>Click<Key.space><Key.shift>Me<Key.space><Key.backspace><Key.backspace><Key.backspace>the<Key.space><Key.shift>Button<Key.enter>ctrl+Z<Key.enter>button<Key.shift_r><Key.shift_r><Key.shift_r><Key.shift_r><Key.shift_r><Key.shift_r><Key.shift_r><Key.shift_r><Key.shift_r>#my<Key.shift>Button<Key.enter><Key.shift>Click<Key.space><Key.shift>Me<Key.esc><Key.enter><Key.enter>script<Key.enter><Key.enter>//<Key.shift>Javascript<Key.space>function<Key.space>to<Key.space>be<Key.space>triggered<Key.space>on<Key.space>button<Key.space>click<Key.enter>function<Key.space>handle<Key.shift>Click<Key.shift_r><Key.shift_r>()<Key.space><Key.shift_r>{<Key.enter>alert<Key.shift_r>(<Key.shift_r>"<Key.shift>Button<Key.space><Key.shift>Clicked<Key.shift_r>!<Key.right><Key.right>;<Key.down><Key.enter><Key.enter>//<Key.space><Key.shift>Get<Key.space>a<Key.space>reference<Key.space>to<Key.space>the<Key.space>button<Key.space>element<Key.space>by<Key.space>its<Key.space><Key.shift>ID<Key.enter><Key.shift>const<Key.space>button<Key.space>=<Key.space>document.get<Key.shift>elemen<Key.enter><Key.shift_r><Key.shift_r><Key.shift_r><Key.shift_r><Key.shift_r><Key.shift_r><Key.shift_r>(<Key.shift_r>"myb<Key.backspace><Key.shift>Button<Key.right><Key.right>;<Key.enter><Key.enter>//<Key.space><Key.shift>Add<Key.space>a<Key.space>click<Key.space>event<Key.space>listener<Key.space>t
Screenshot: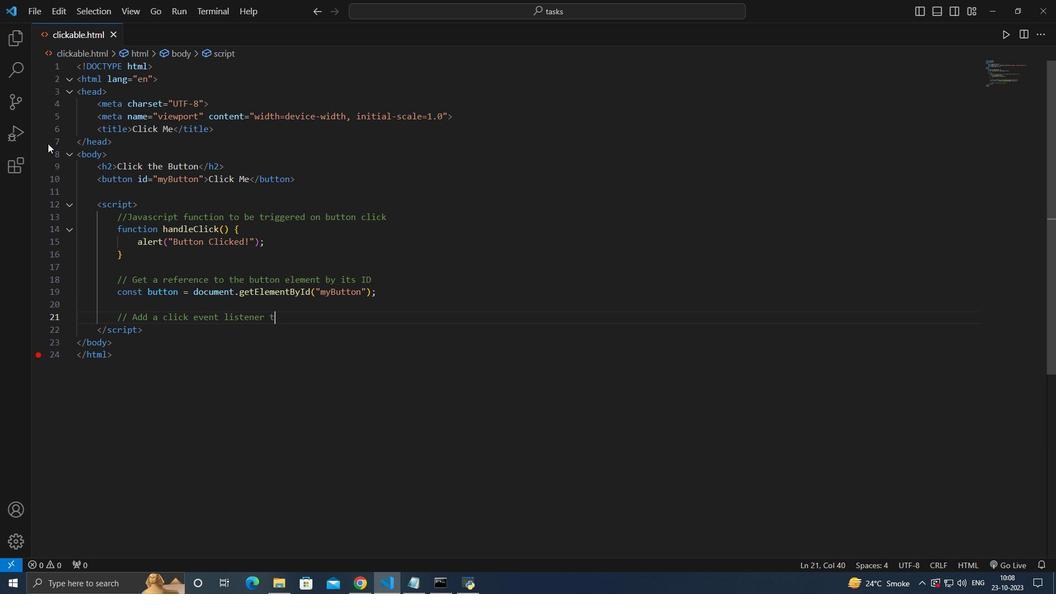 
Action: Mouse moved to (59, 158)
Screenshot: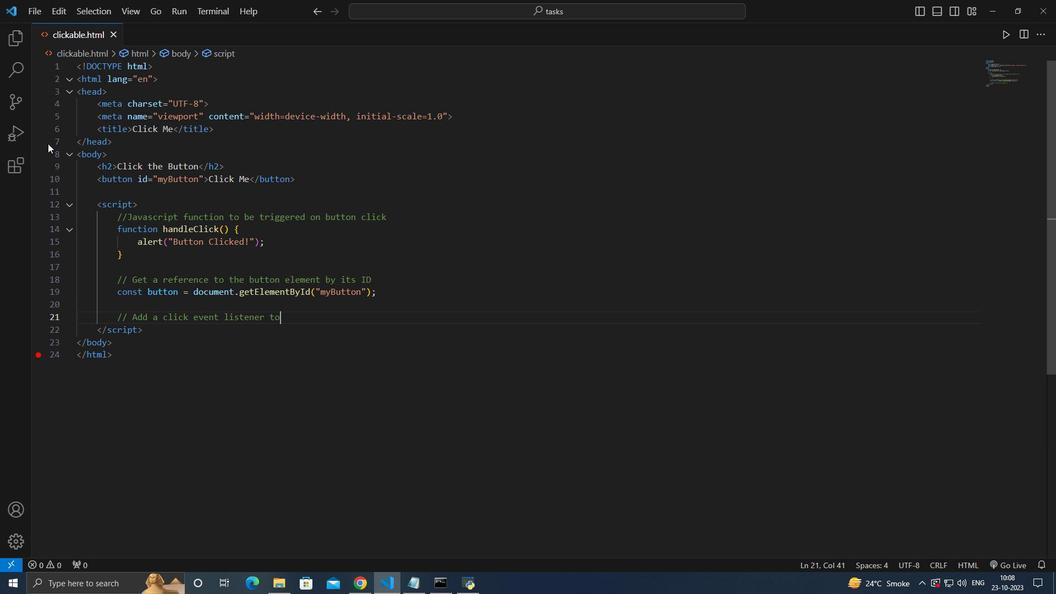 
Action: Key pressed o<Key.space>the<Key.space>butt
Screenshot: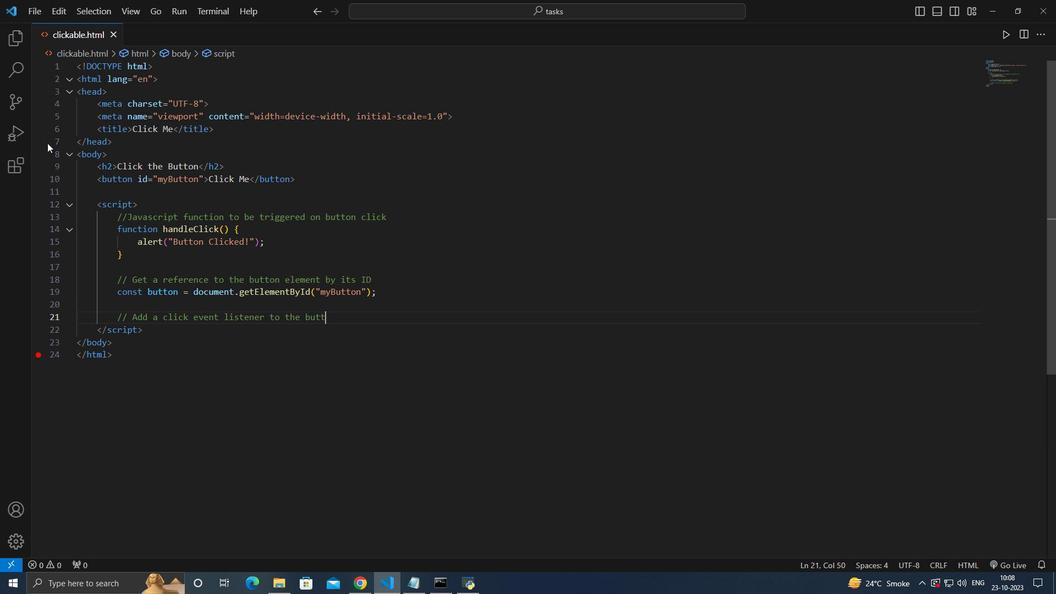 
Action: Mouse moved to (59, 158)
Screenshot: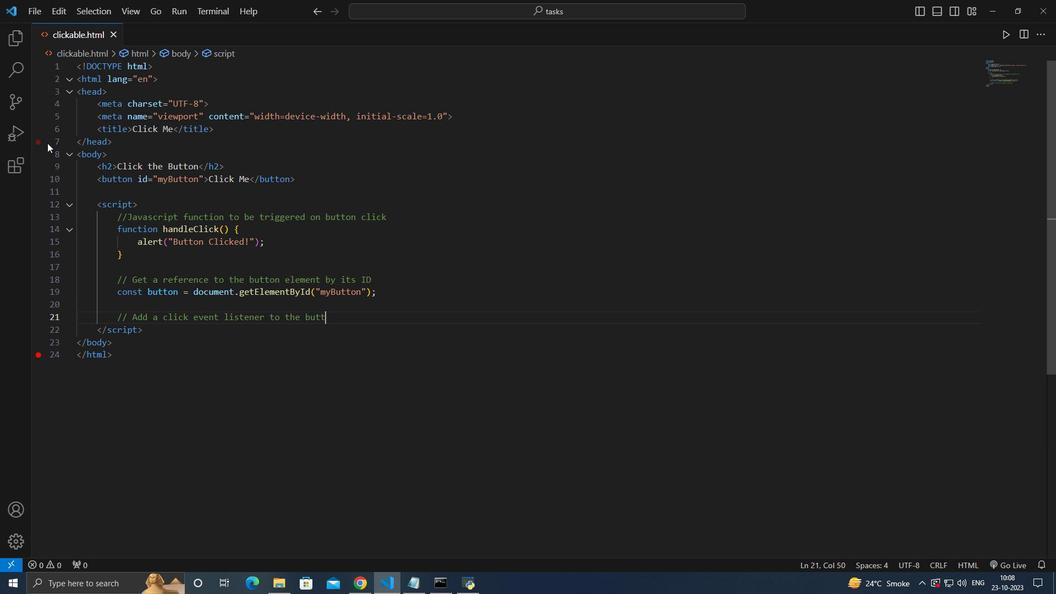 
Action: Key pressed on<Key.space>that<Key.space>calls<Key.space>the<Key.space>function<Key.enter>button.add<Key.shift>Event<Key.shift>Li<Key.enter><Key.shift_r>(<Key.shift_r>"click,<Key.right><Key.backspace><Key.backspace><Key.right><Key.left><Key.shift_r>",handle<Key.shift><Key.enter><Key.down><Key.alt_l><Key.alt_l><Key.alt_l><Key.alt_l><Key.alt_l><Key.alt_l><Key.alt_l>lo
Screenshot: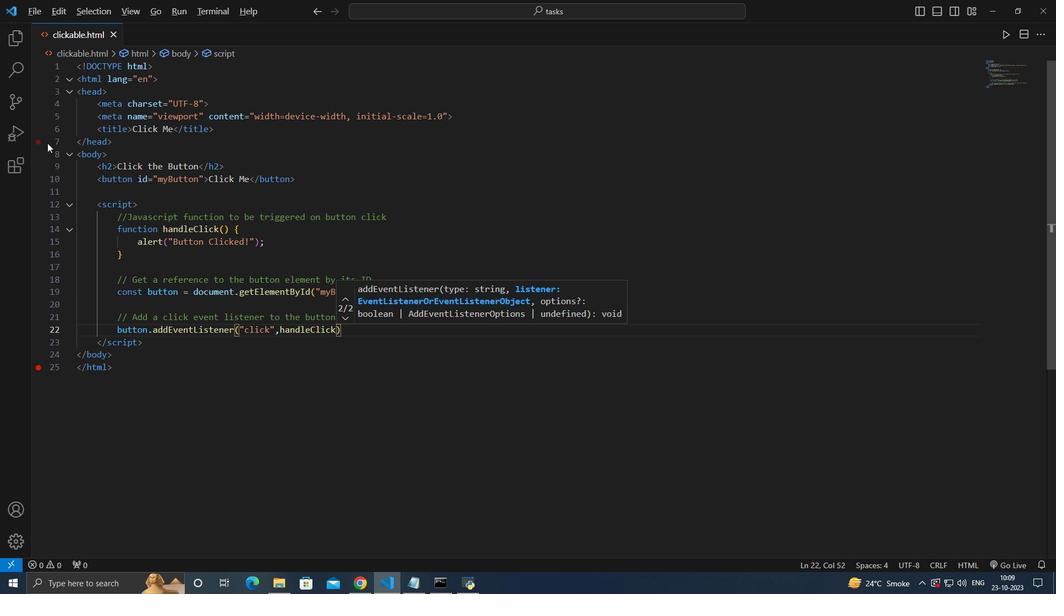 
Action: Mouse moved to (58, 161)
Screenshot: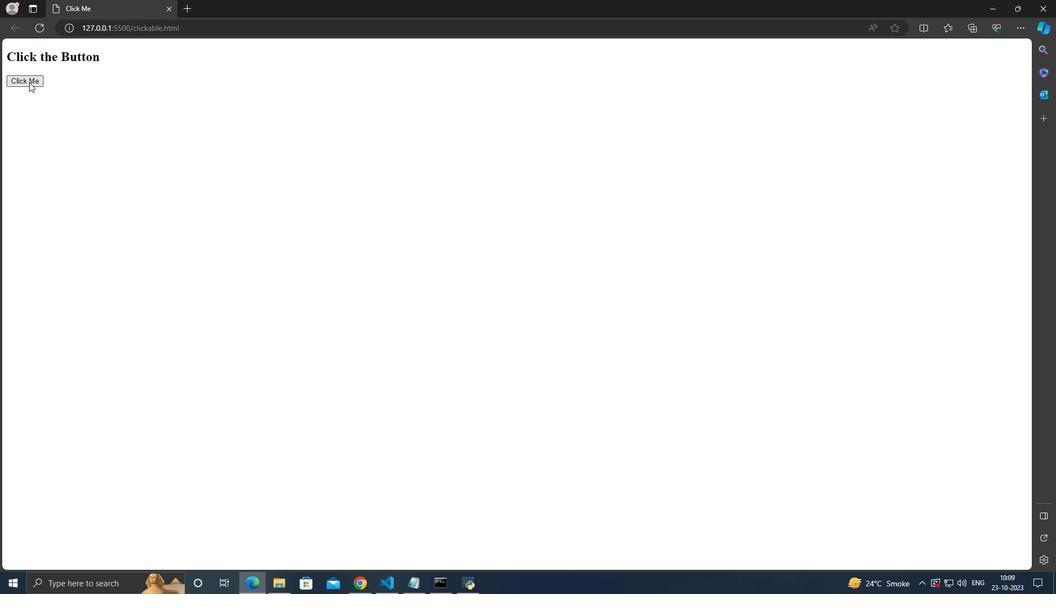
Action: Mouse pressed left at (58, 161)
Screenshot: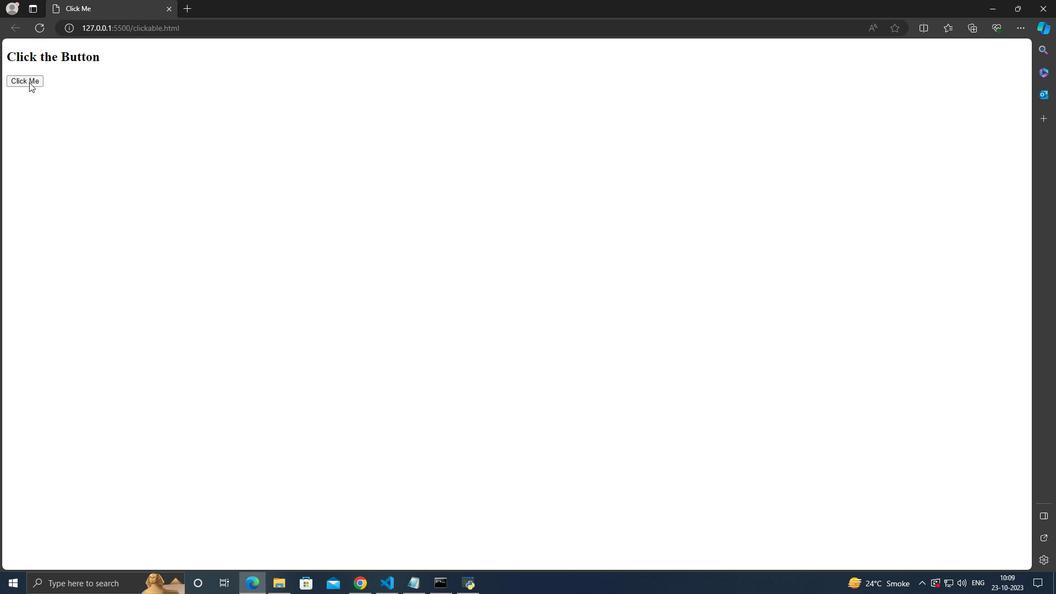 
Action: Mouse moved to (74, 161)
Screenshot: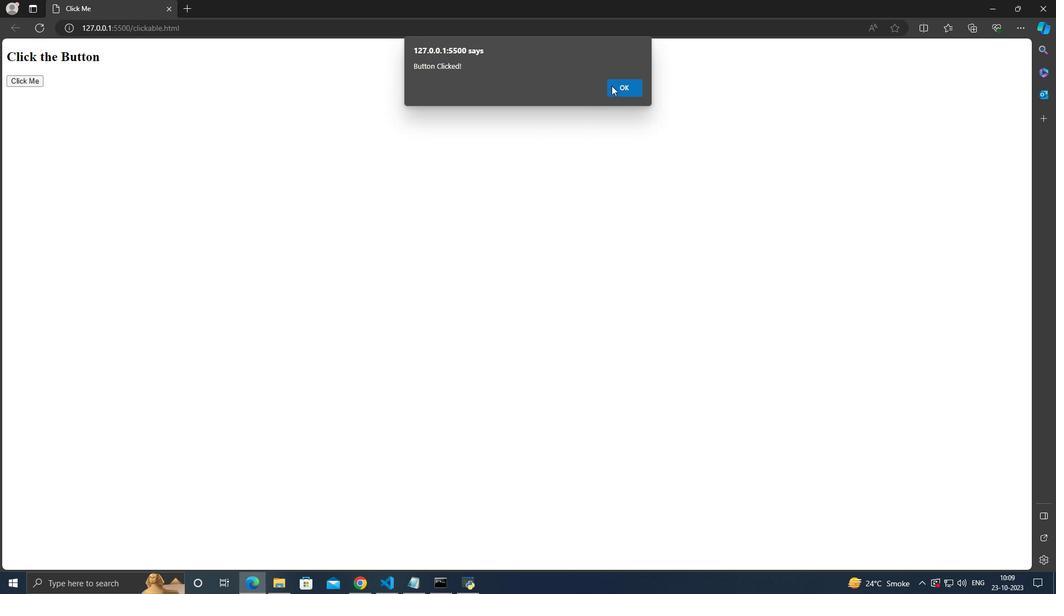 
Action: Mouse pressed left at (74, 161)
Screenshot: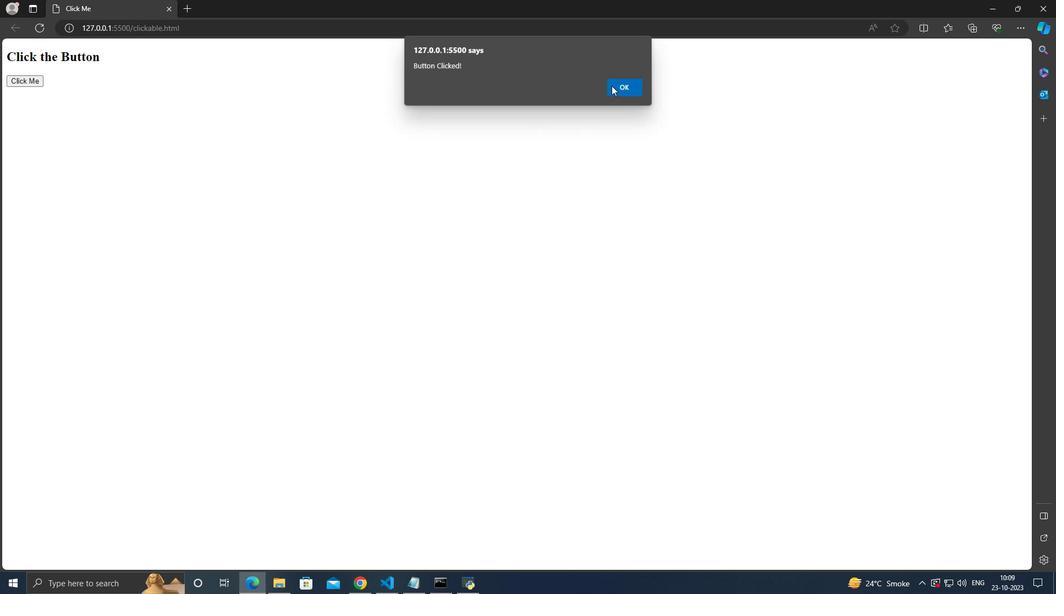 
Action: Mouse moved to (47, 144)
Screenshot: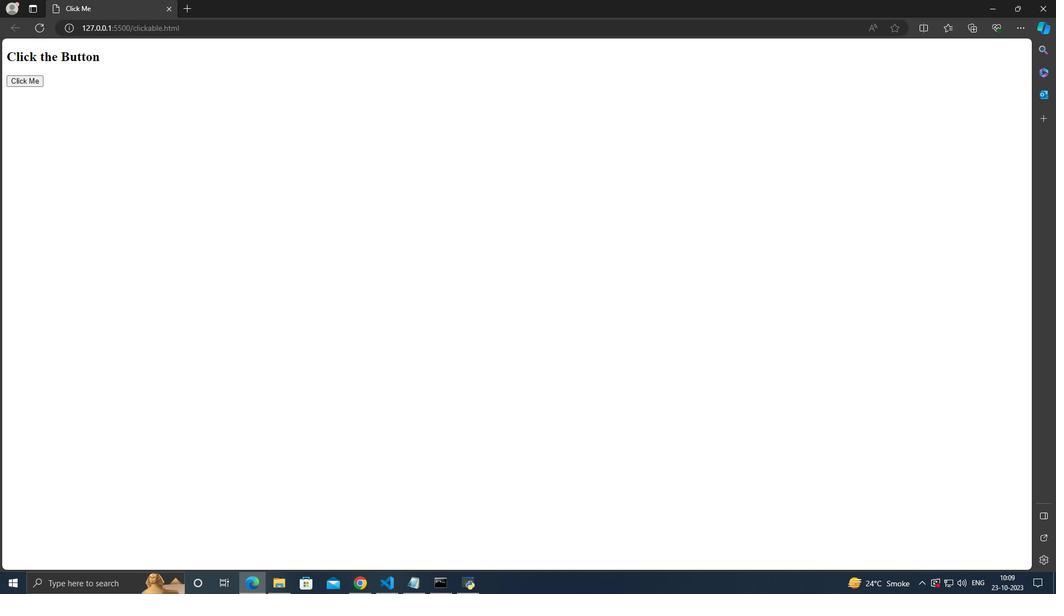 
Action: Mouse pressed left at (47, 144)
Screenshot: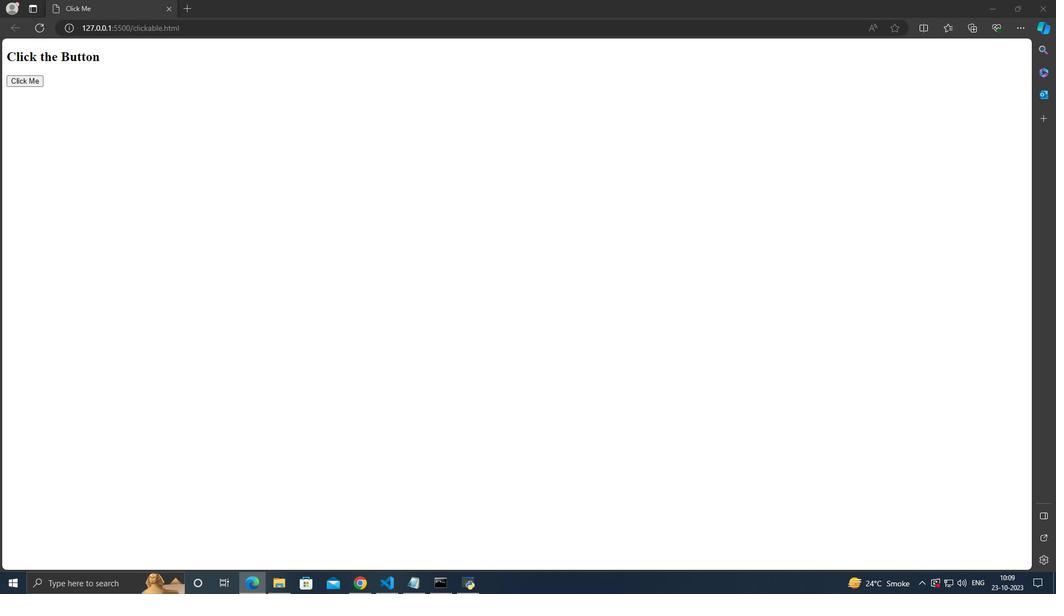 
Action: Mouse moved to (47, 151)
Screenshot: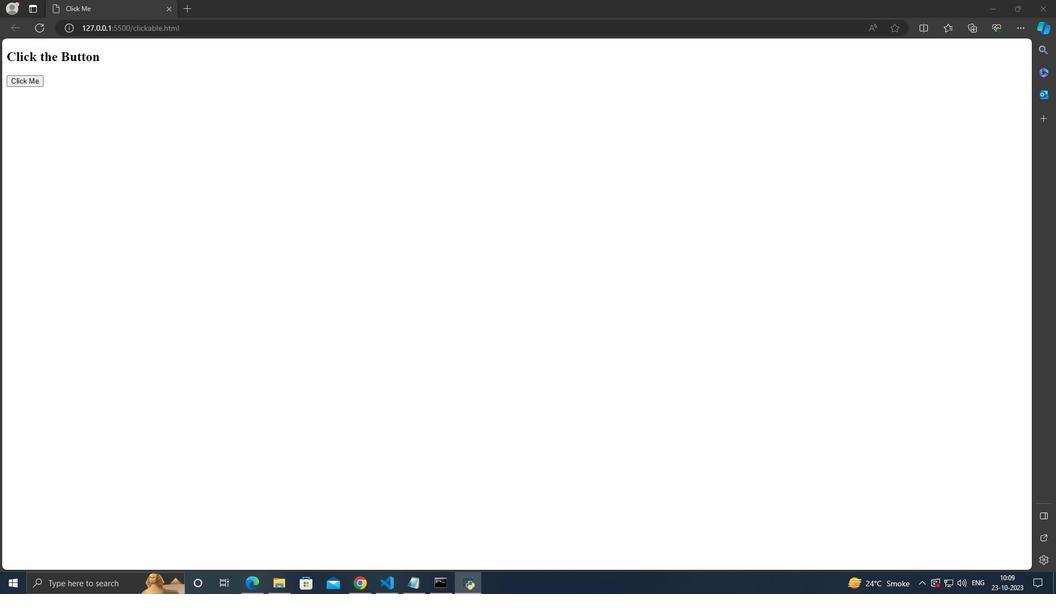
Action: Mouse pressed left at (47, 151)
Screenshot: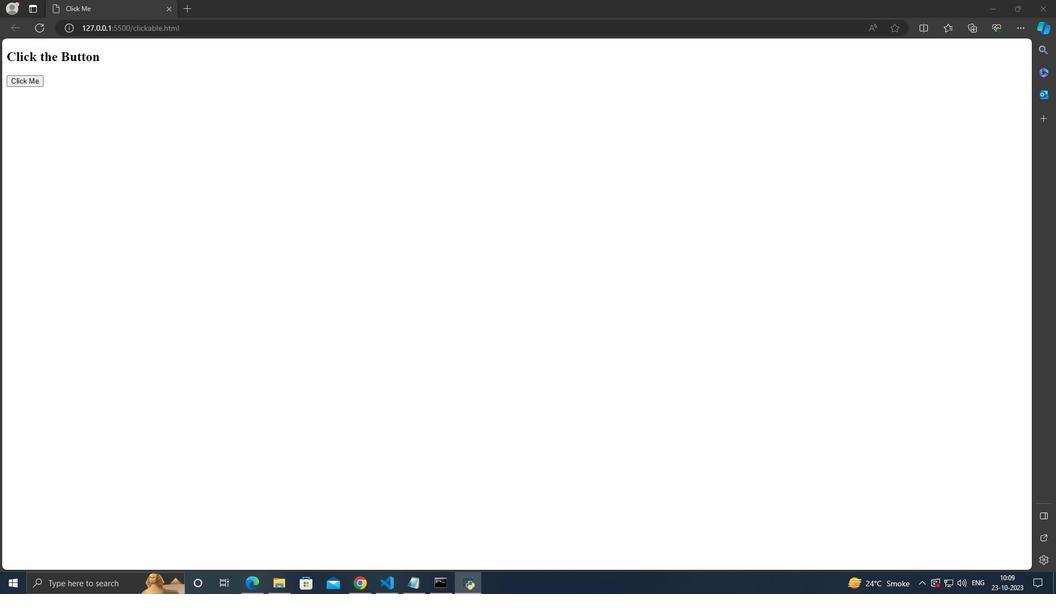 
Action: Mouse moved to (47, 151)
Screenshot: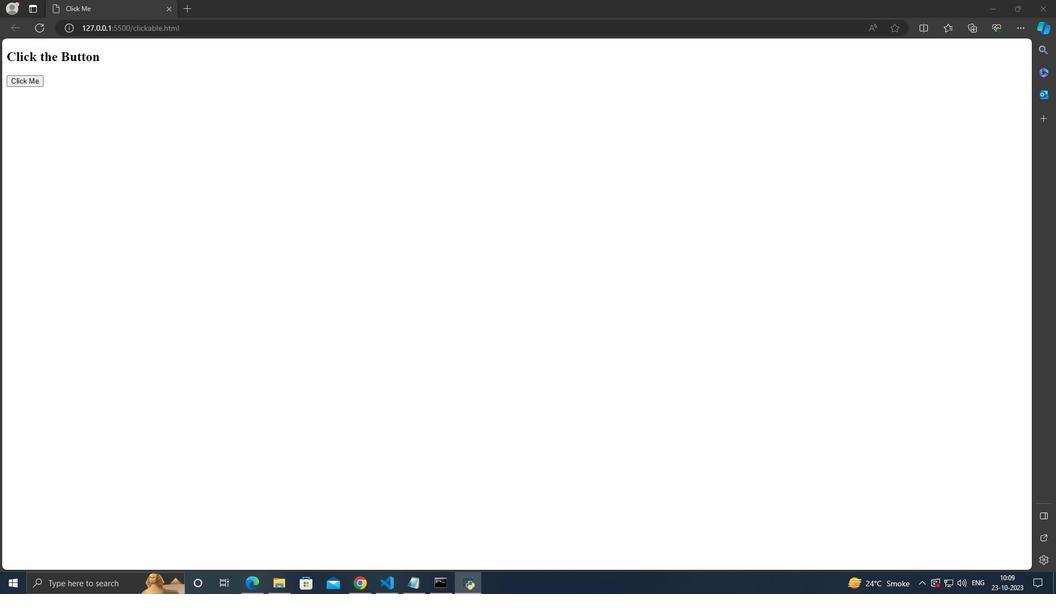 
